 Task: Look for space in Nikolayevsk, Russia from 5th June, 2023 to 8th June, 2023 for 2 adults in price range Rs.8000 to Rs.16000. Place can be private room with 1  bedroom having 1 bed and 1 bathroom. Property type can be house, flat, guest house, hotel. Booking option can be shelf check-in. Required host language is English.
Action: Mouse pressed left at (403, 74)
Screenshot: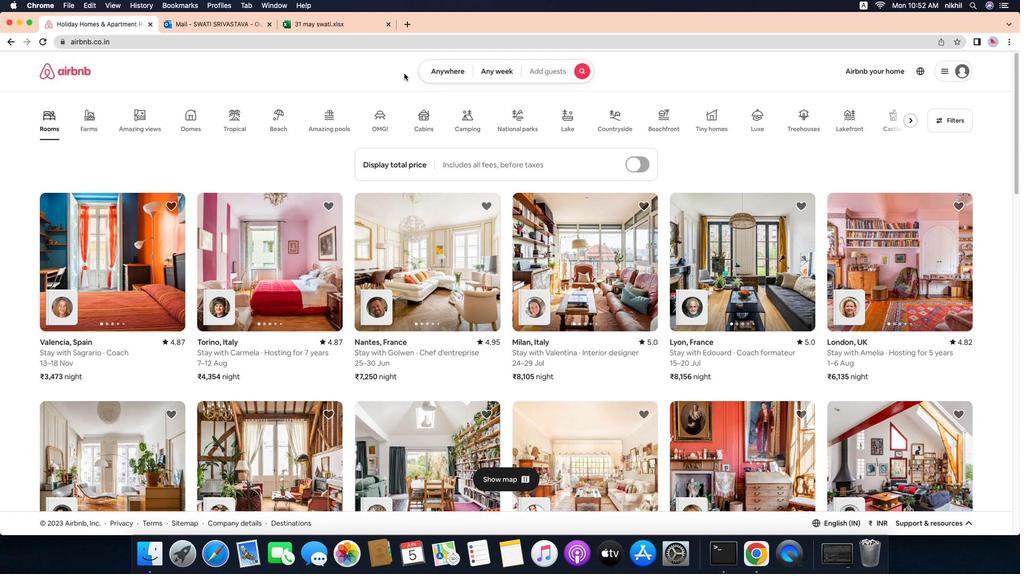 
Action: Mouse moved to (439, 73)
Screenshot: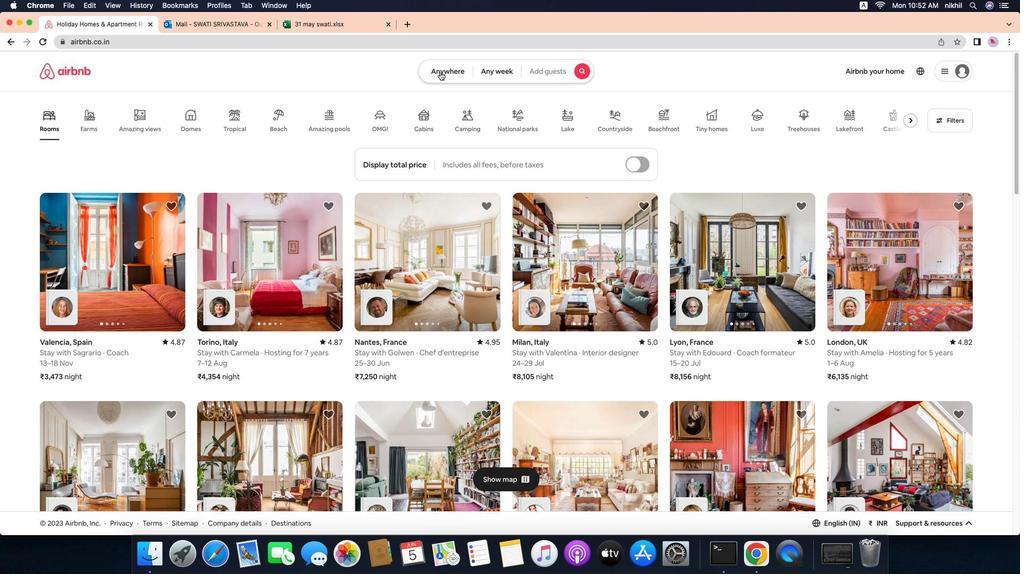 
Action: Mouse pressed left at (439, 73)
Screenshot: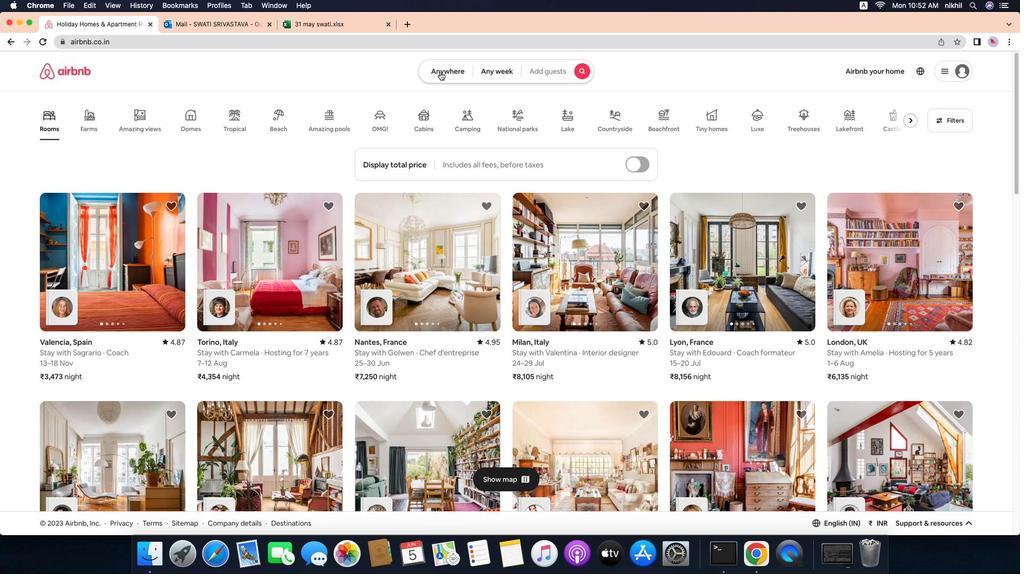 
Action: Mouse moved to (385, 118)
Screenshot: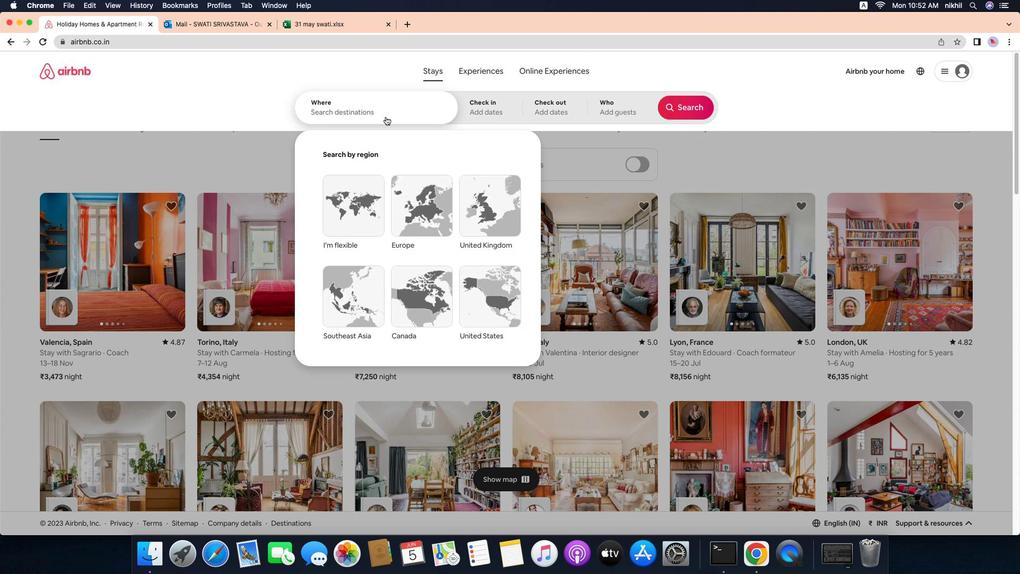 
Action: Mouse pressed left at (385, 118)
Screenshot: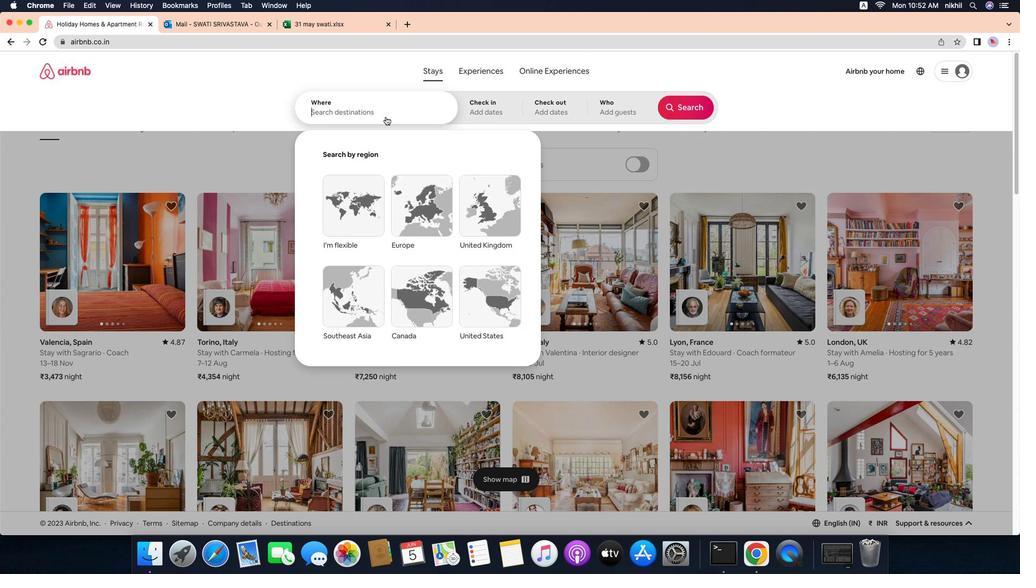
Action: Mouse moved to (387, 115)
Screenshot: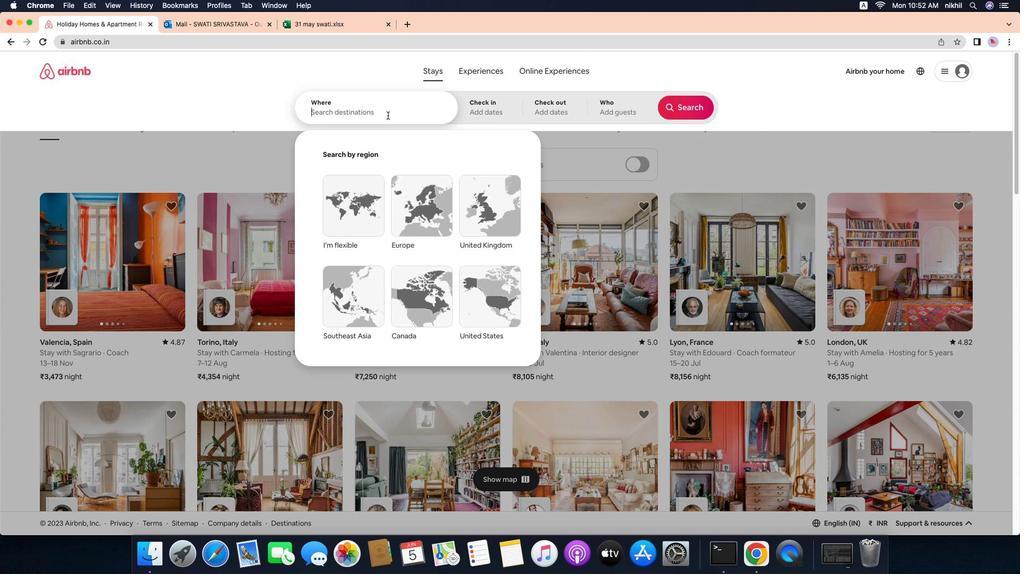 
Action: Key pressed Key.caps_lock'N'Key.caps_lock'i''k''o''l''a''y''e''v''s''k'','Key.spaceKey.caps_lock'R'Key.caps_lock'u''s''s''i''a'Key.enter
Screenshot: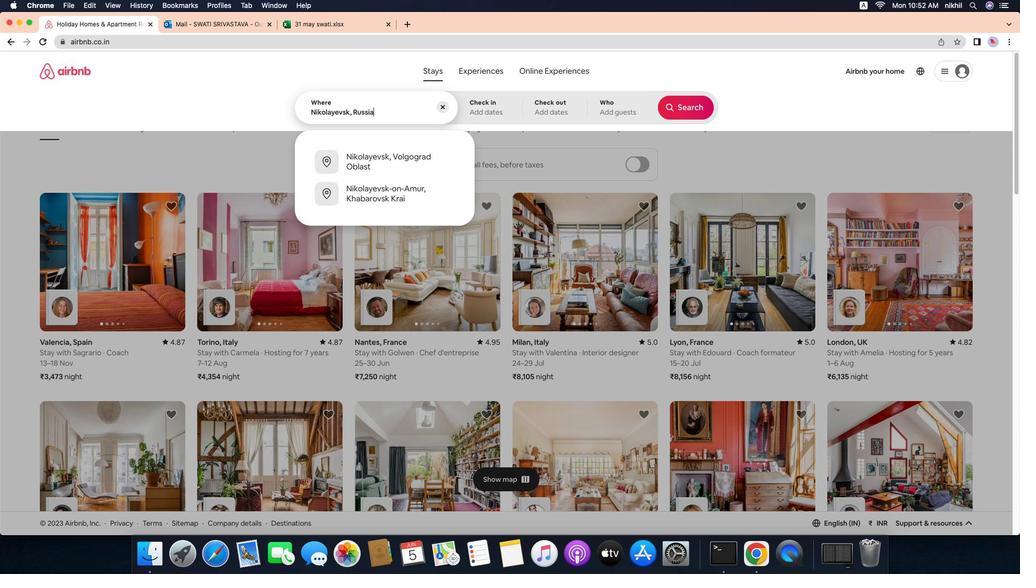 
Action: Mouse moved to (364, 252)
Screenshot: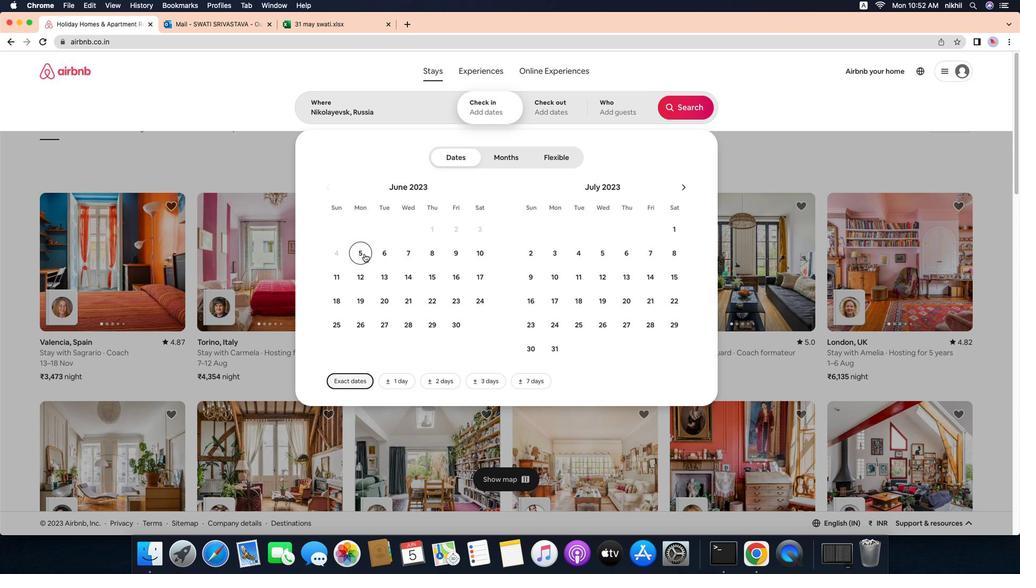 
Action: Mouse pressed left at (364, 252)
Screenshot: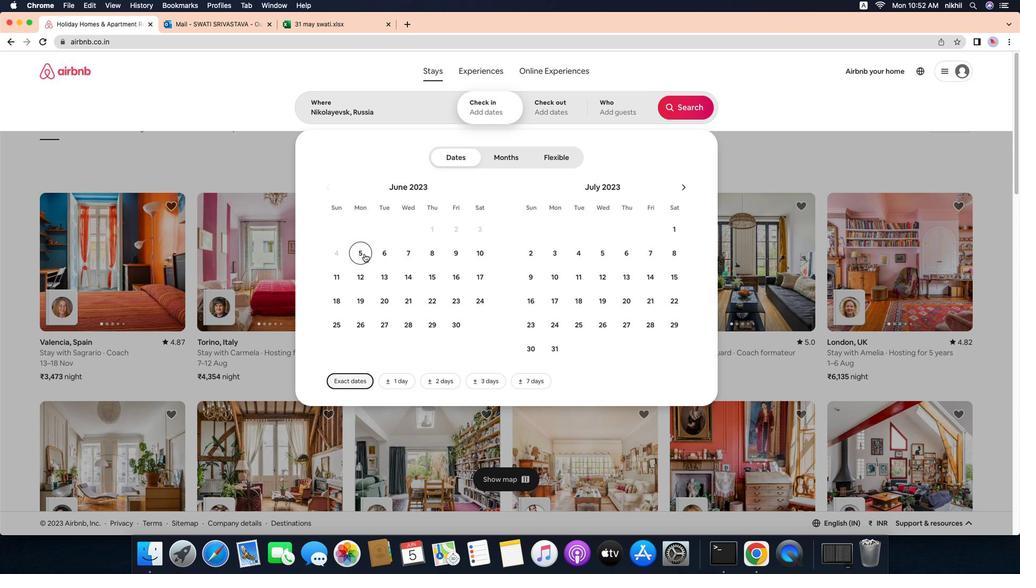 
Action: Mouse moved to (426, 249)
Screenshot: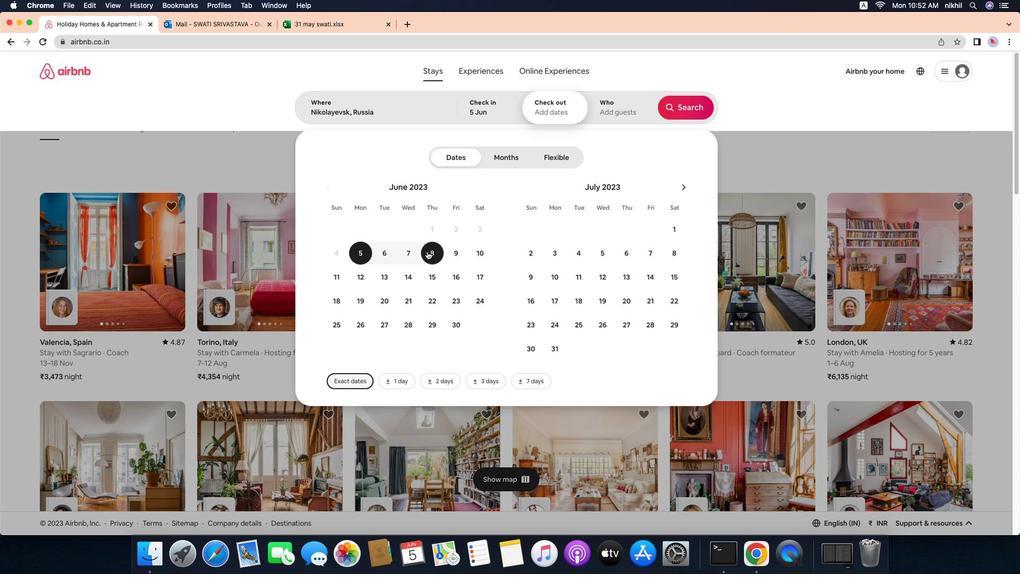
Action: Mouse pressed left at (426, 249)
Screenshot: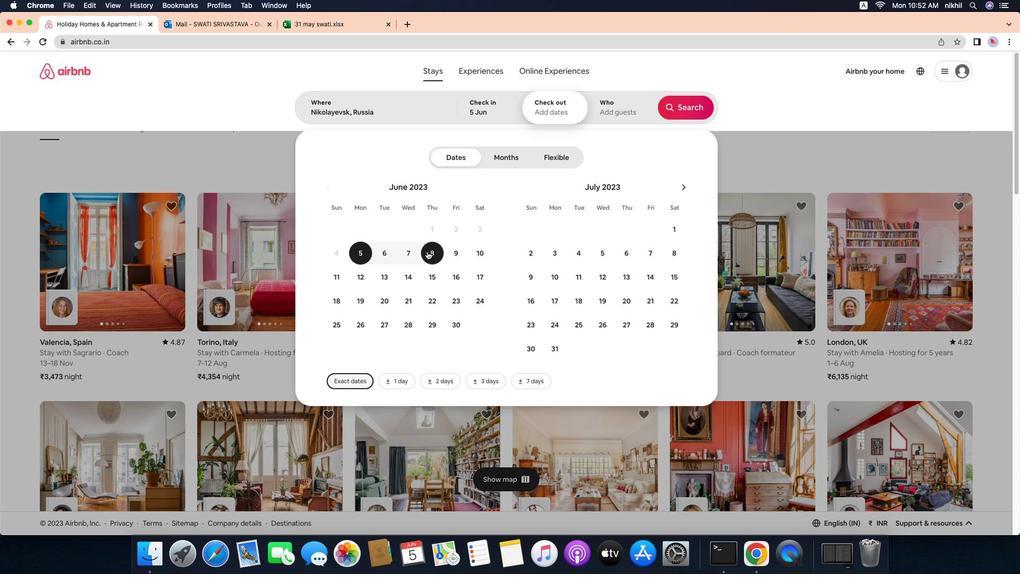 
Action: Mouse moved to (616, 106)
Screenshot: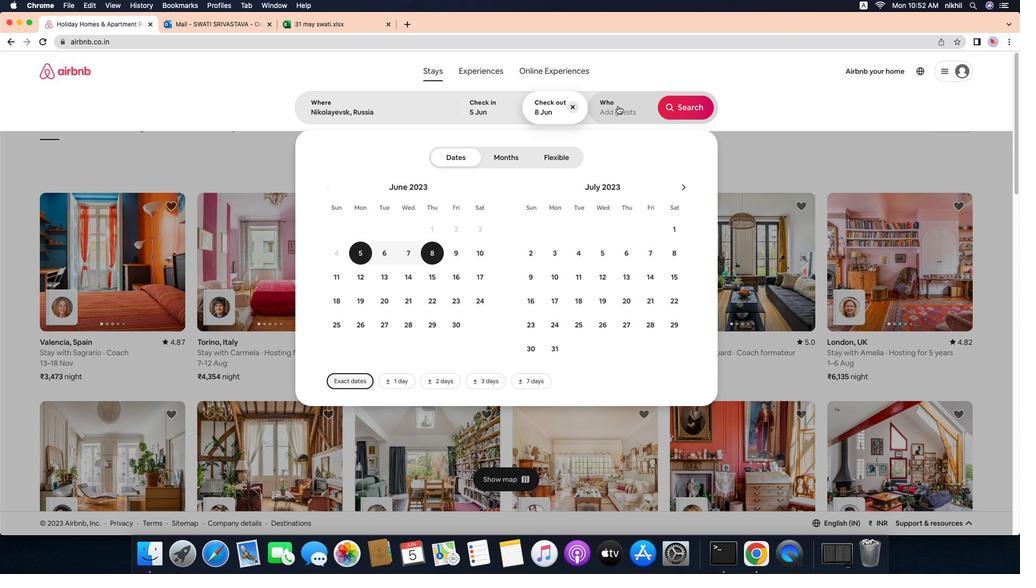 
Action: Mouse pressed left at (616, 106)
Screenshot: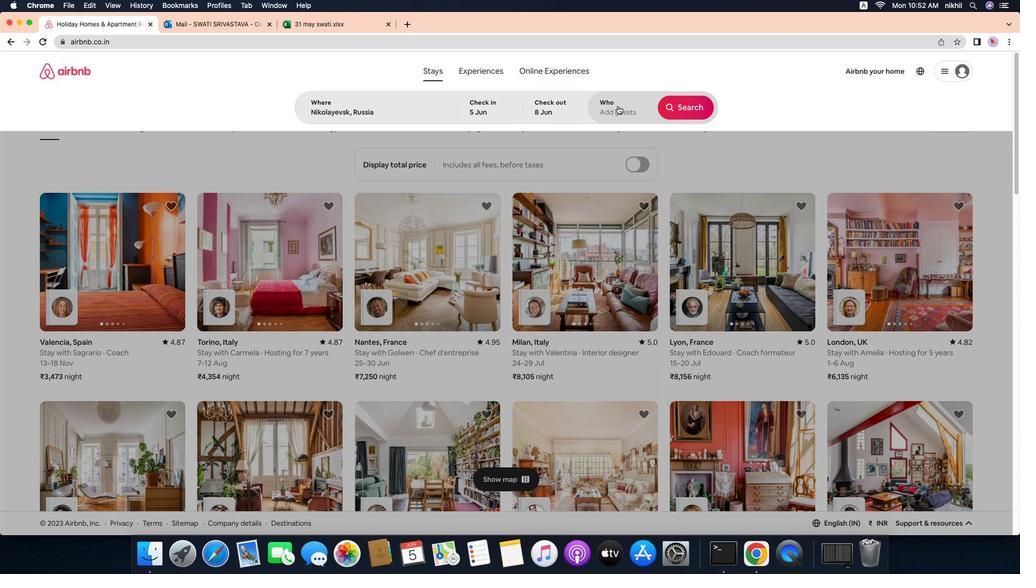 
Action: Mouse moved to (687, 164)
Screenshot: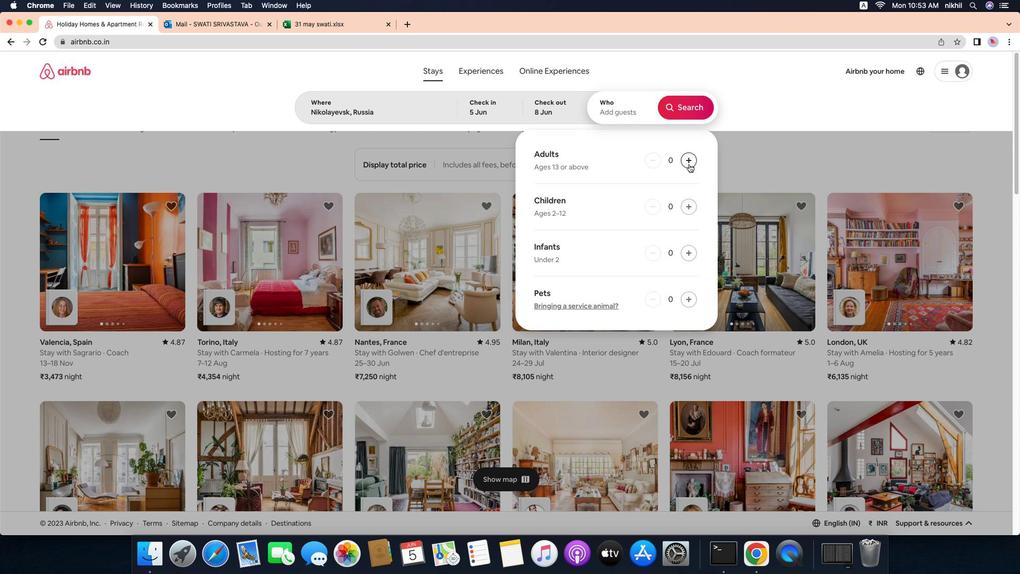 
Action: Mouse pressed left at (687, 164)
Screenshot: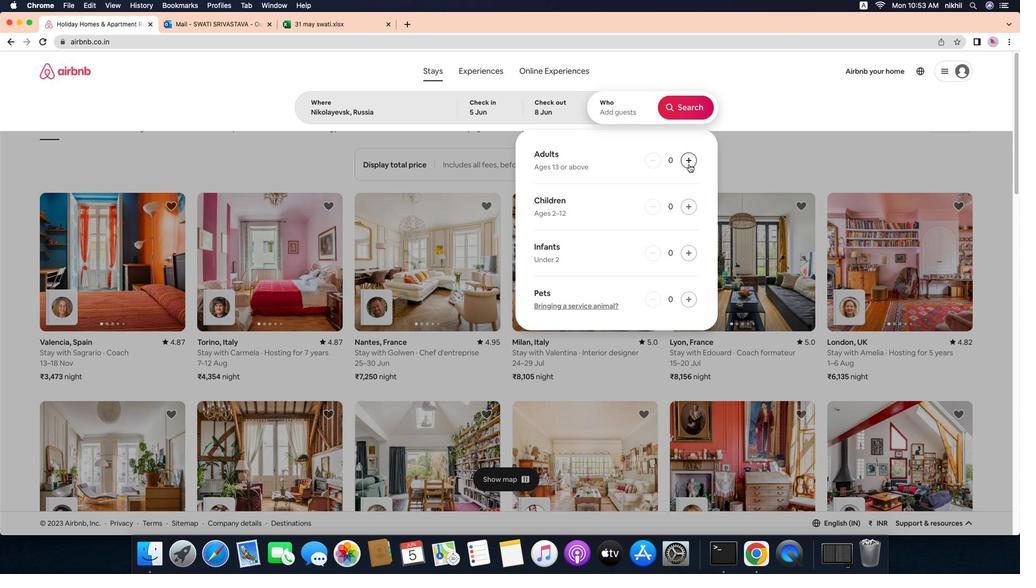 
Action: Mouse moved to (688, 163)
Screenshot: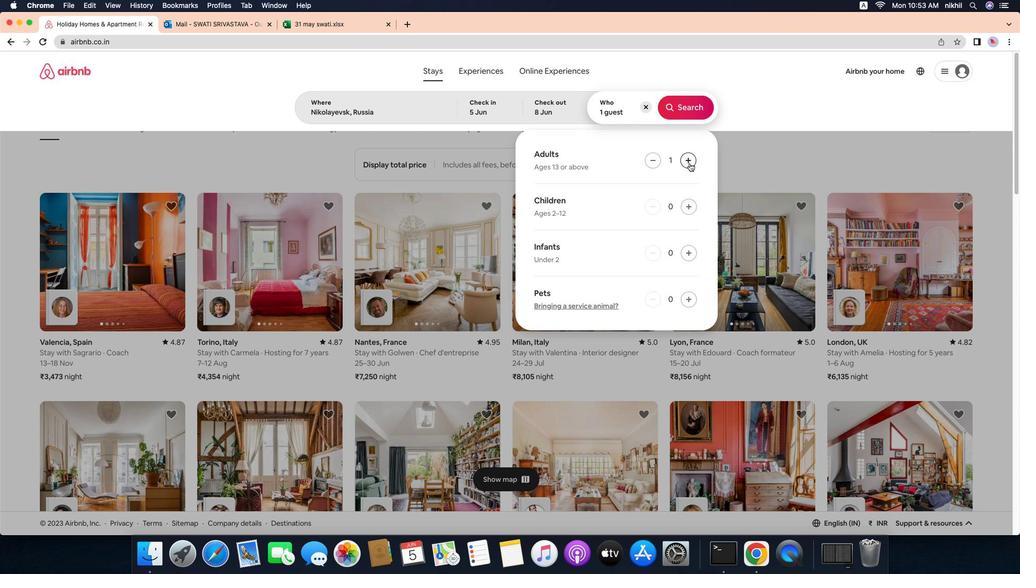 
Action: Mouse pressed left at (688, 163)
Screenshot: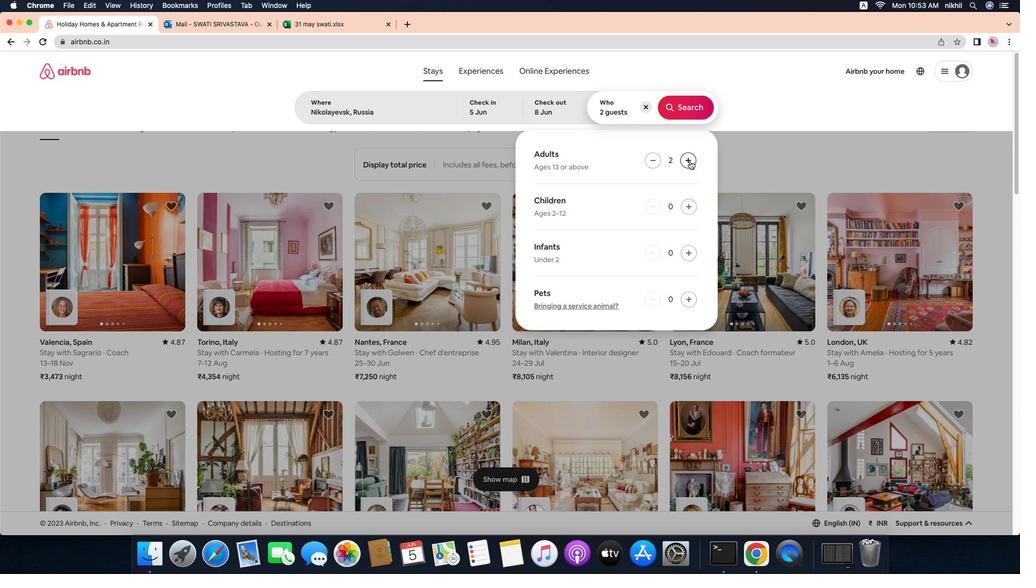 
Action: Mouse moved to (692, 110)
Screenshot: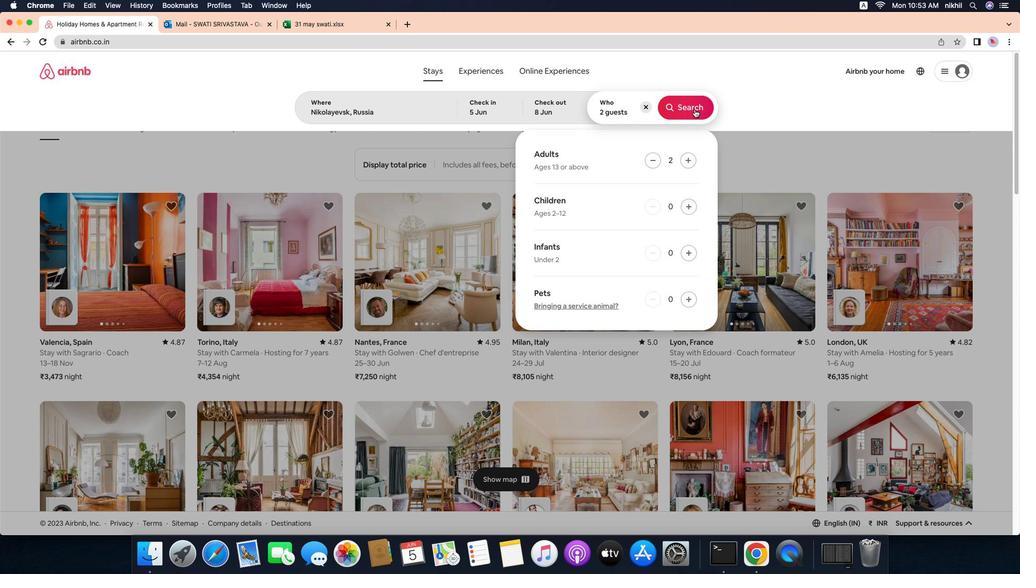 
Action: Mouse pressed left at (692, 110)
Screenshot: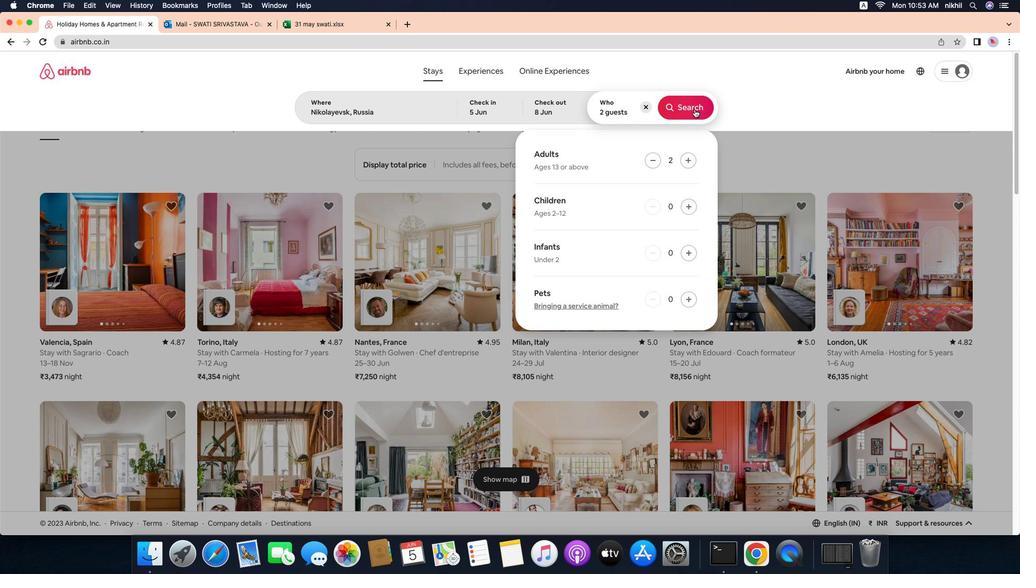 
Action: Mouse moved to (968, 114)
Screenshot: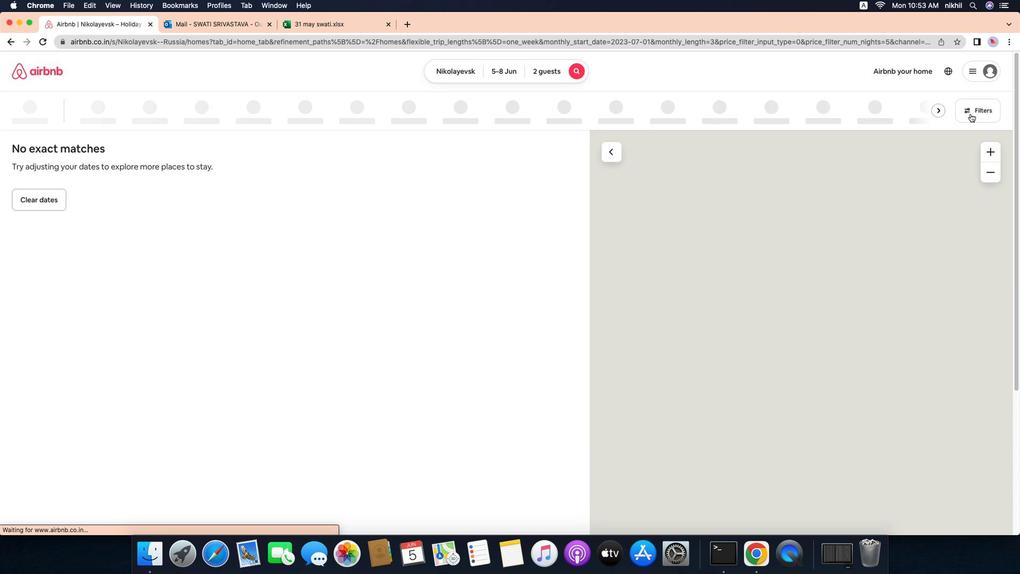 
Action: Mouse pressed left at (968, 114)
Screenshot: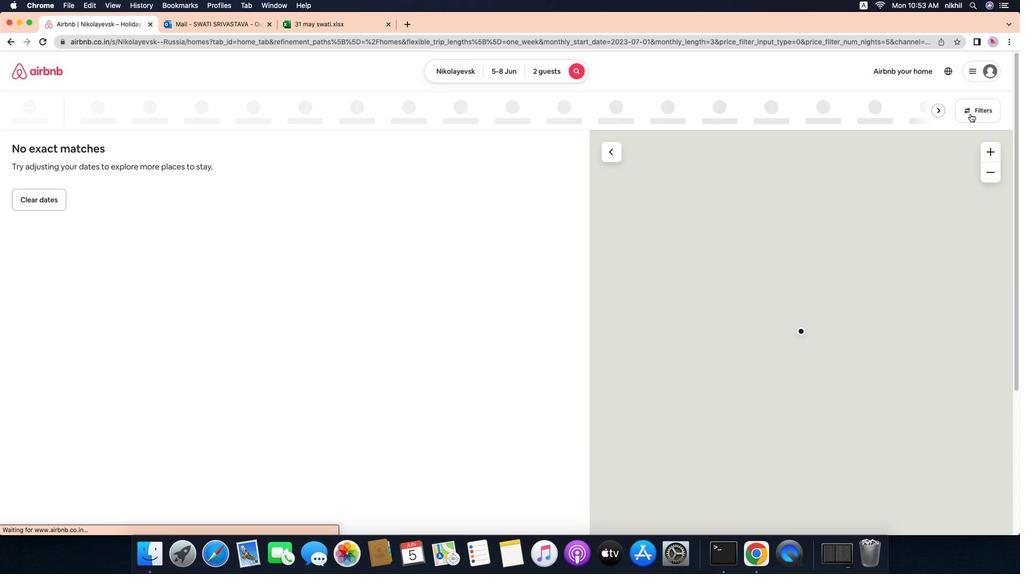 
Action: Mouse moved to (417, 353)
Screenshot: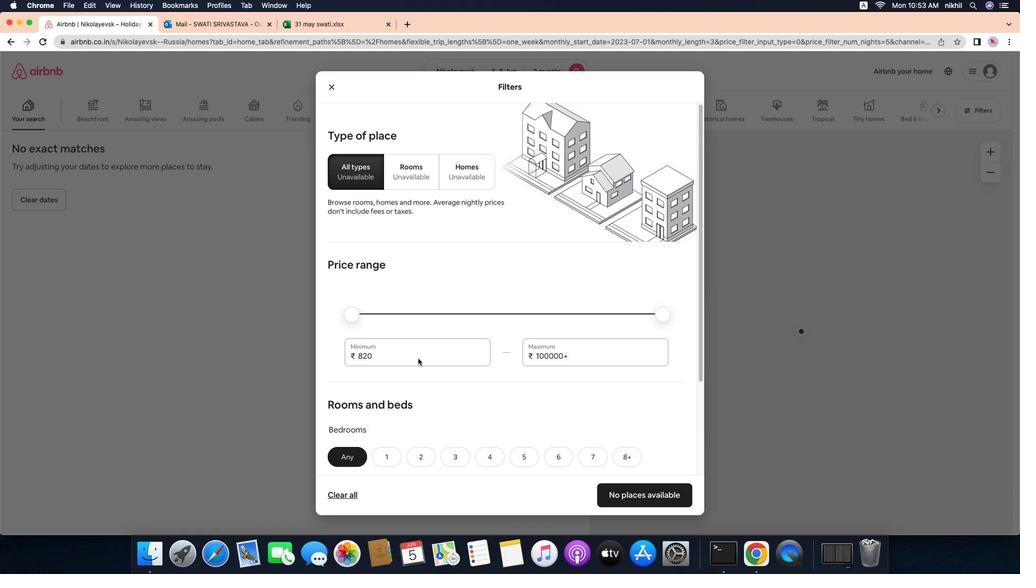 
Action: Mouse pressed left at (417, 353)
Screenshot: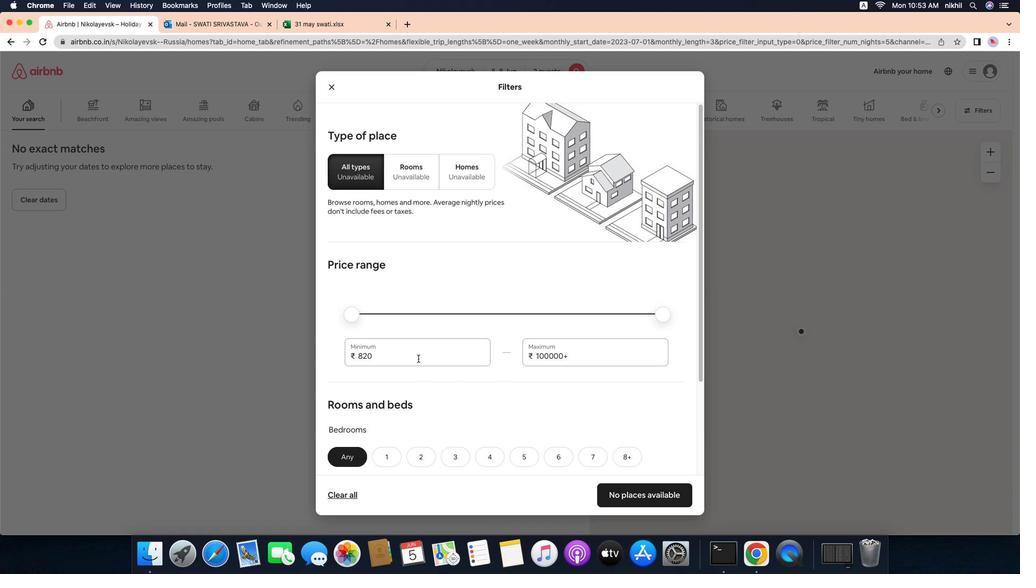 
Action: Mouse moved to (417, 349)
Screenshot: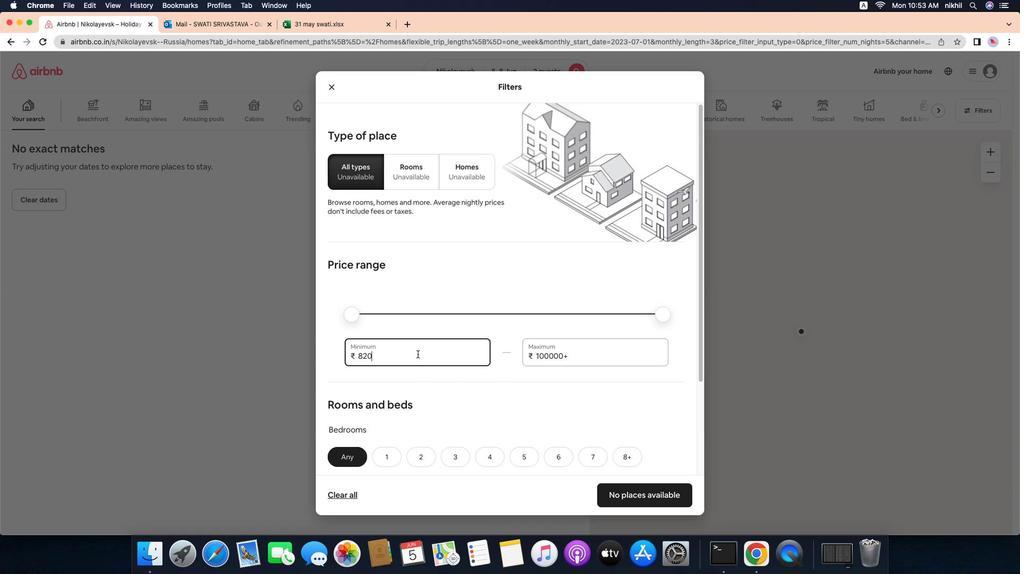 
Action: Key pressed Key.backspaceKey.backspaceKey.backspaceKey.backspaceKey.backspace'8''0''0''0'
Screenshot: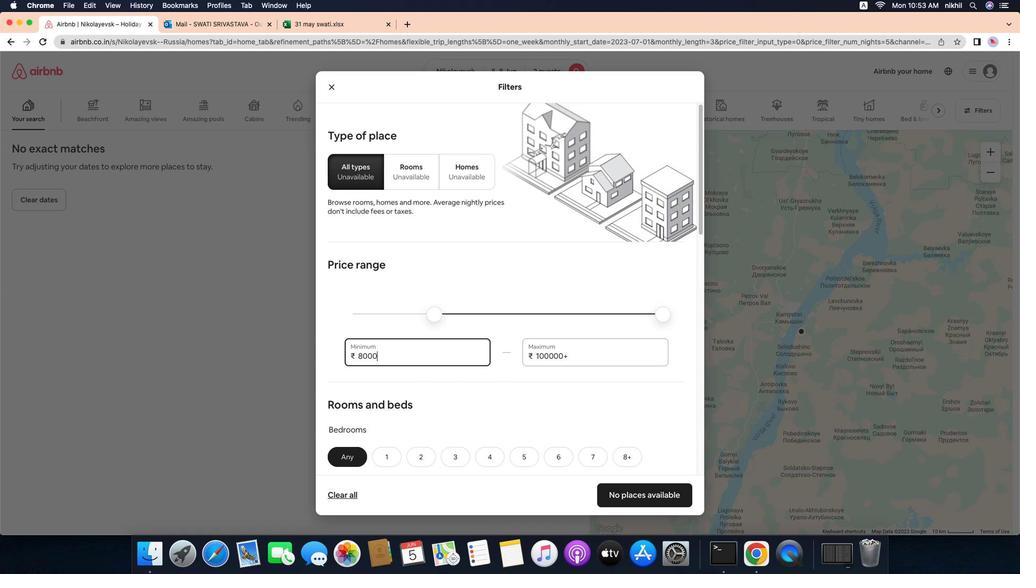 
Action: Mouse moved to (597, 344)
Screenshot: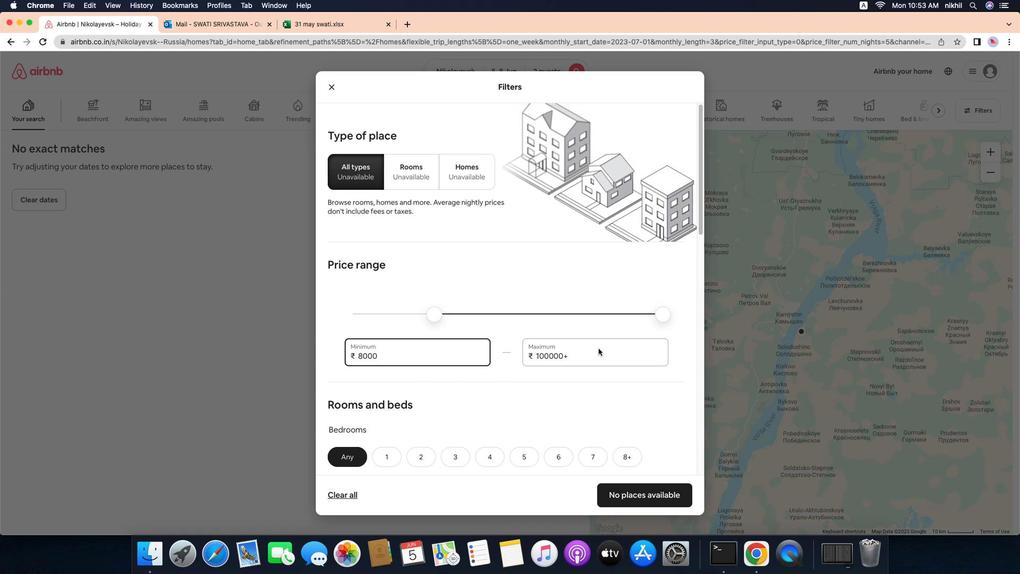 
Action: Mouse pressed left at (597, 344)
Screenshot: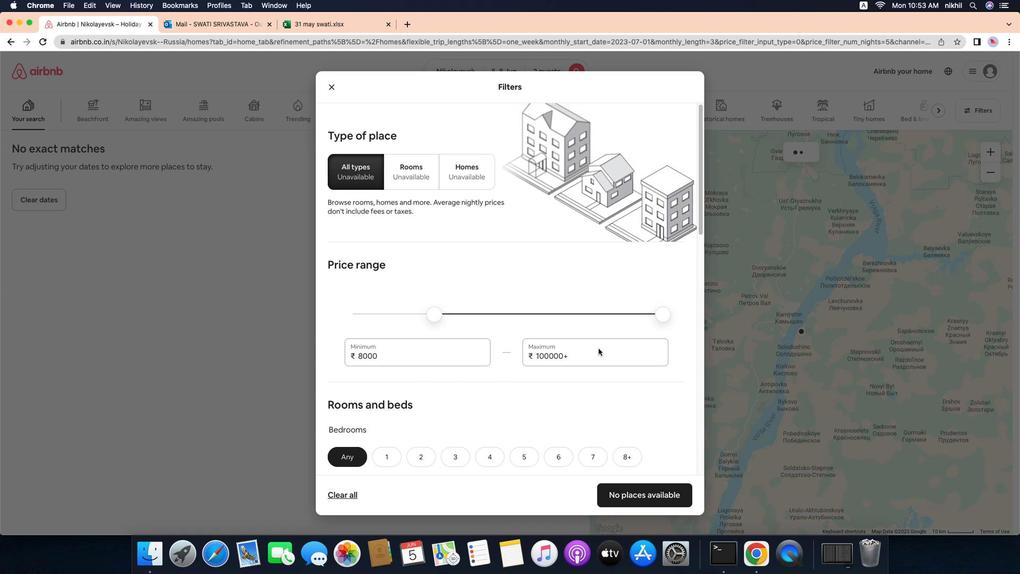
Action: Mouse moved to (592, 348)
Screenshot: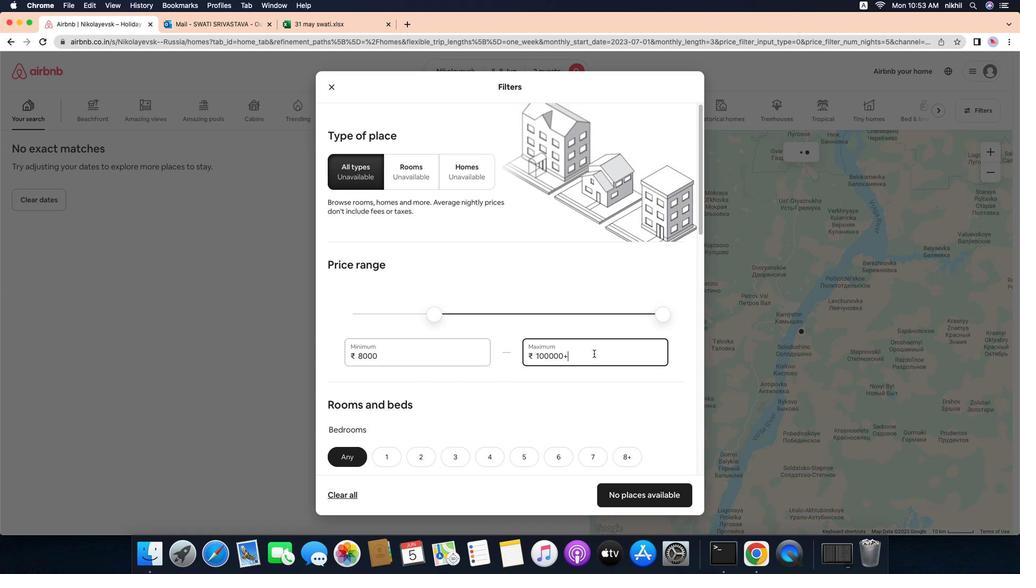 
Action: Key pressed Key.backspaceKey.backspaceKey.backspaceKey.backspaceKey.backspaceKey.backspaceKey.backspace'1''6''0''0''0'
Screenshot: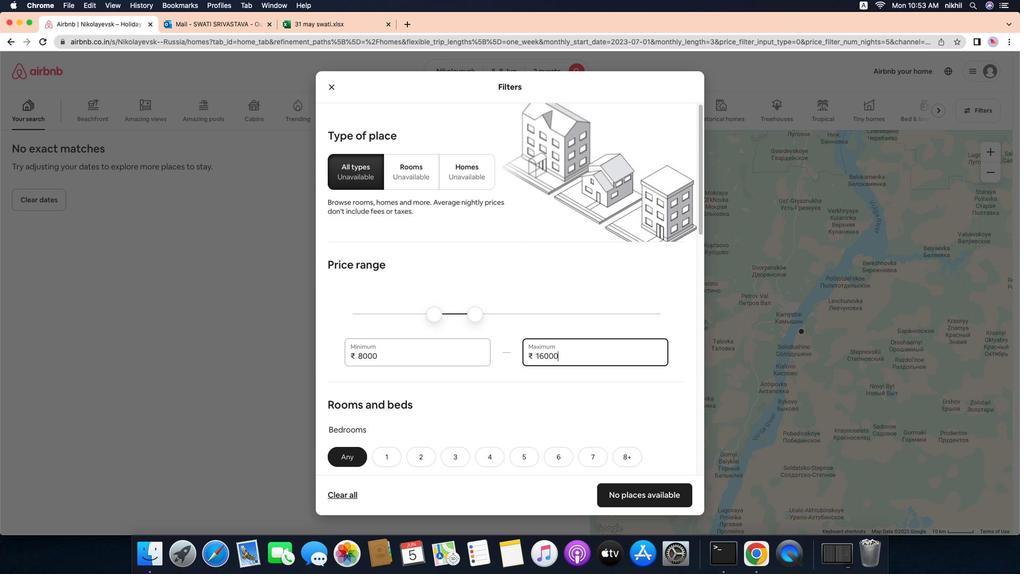 
Action: Mouse moved to (525, 354)
Screenshot: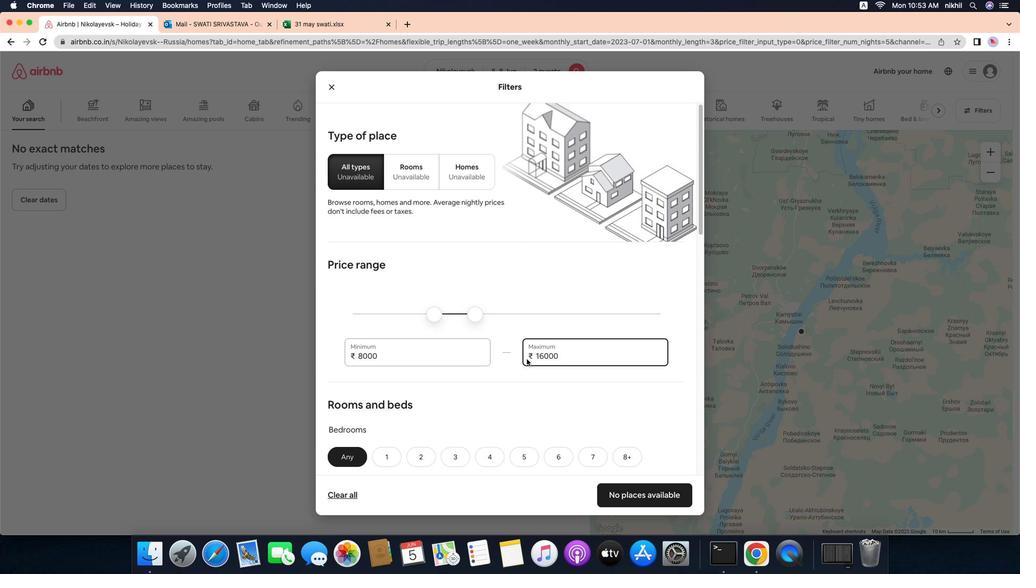 
Action: Mouse scrolled (525, 354) with delta (0, 2)
Screenshot: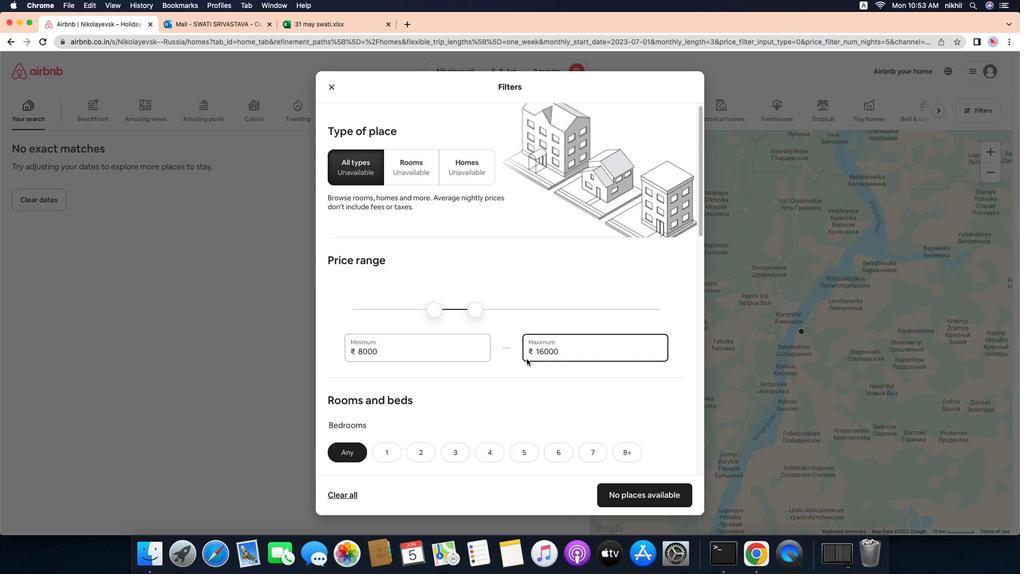 
Action: Mouse scrolled (525, 354) with delta (0, 2)
Screenshot: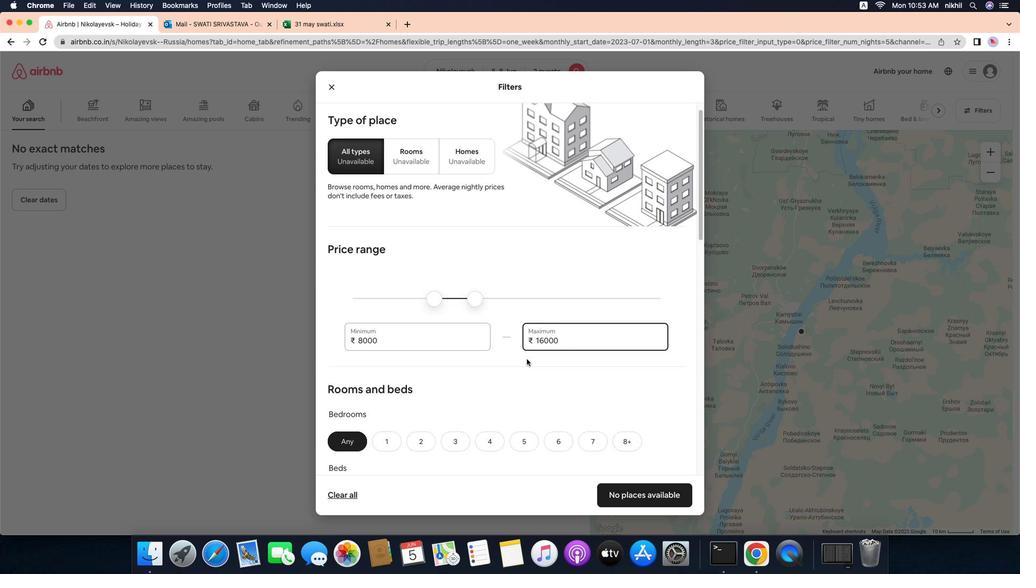 
Action: Mouse scrolled (525, 354) with delta (0, 2)
Screenshot: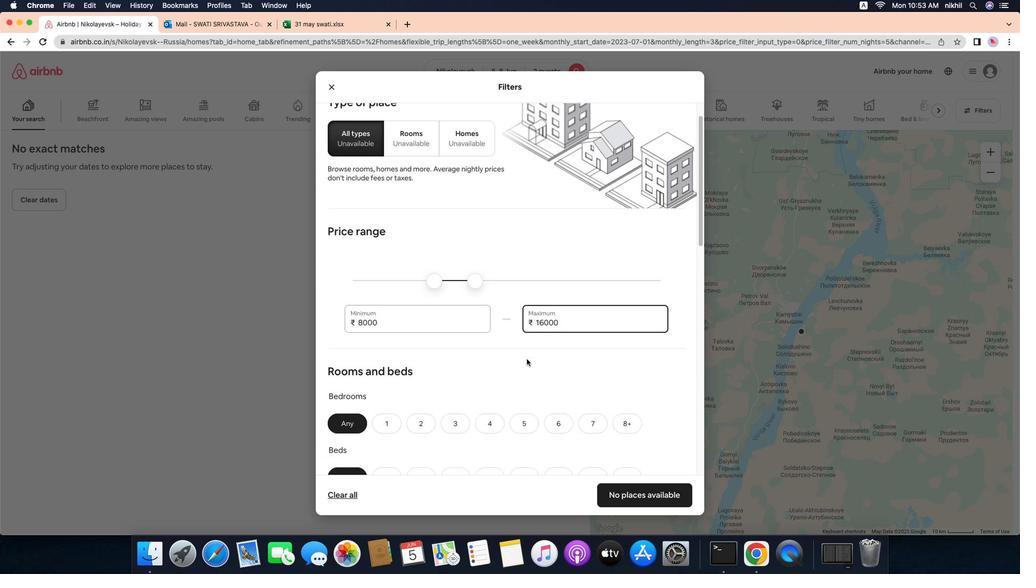 
Action: Mouse scrolled (525, 354) with delta (0, 1)
Screenshot: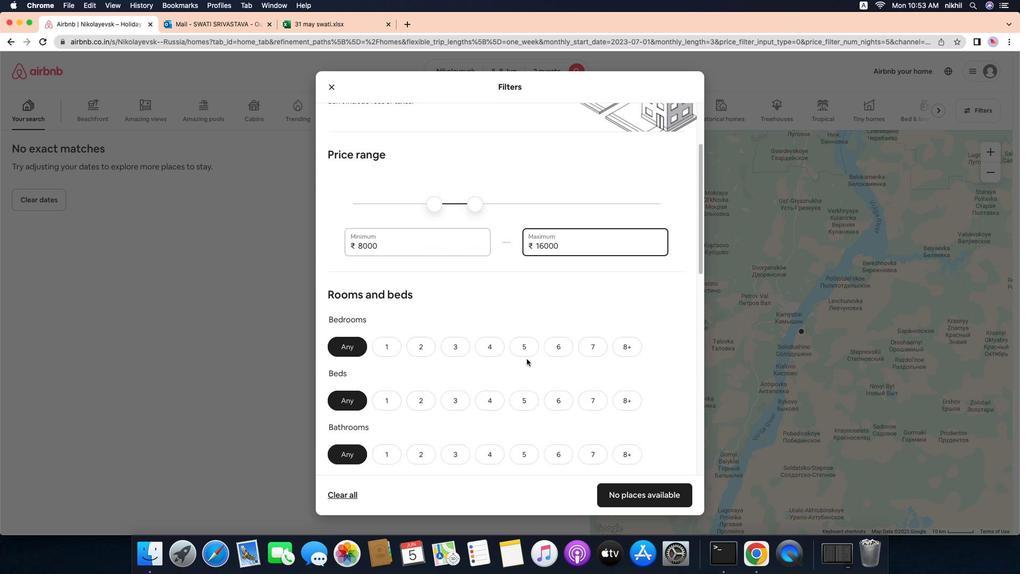 
Action: Mouse moved to (378, 312)
Screenshot: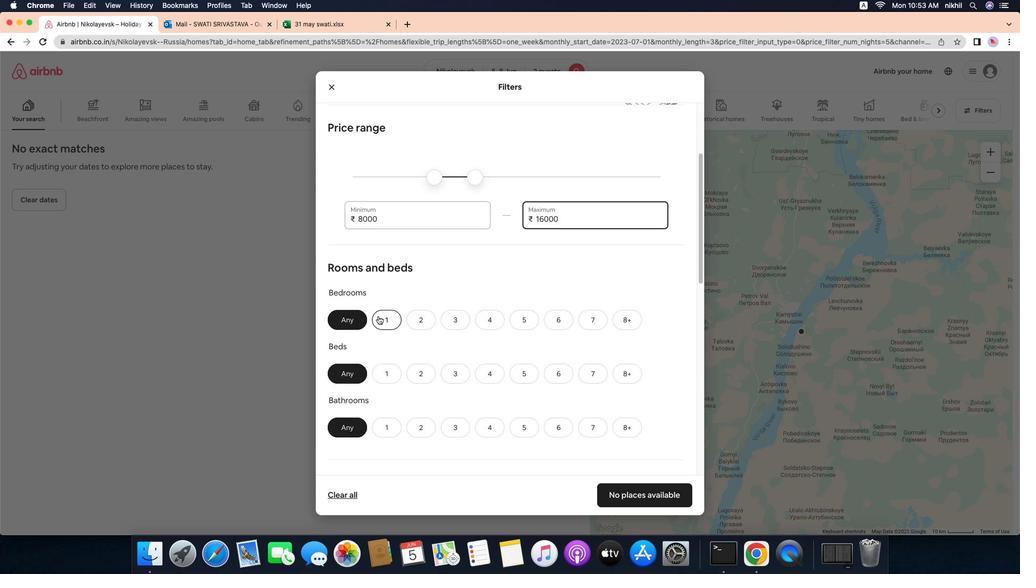 
Action: Mouse pressed left at (378, 312)
Screenshot: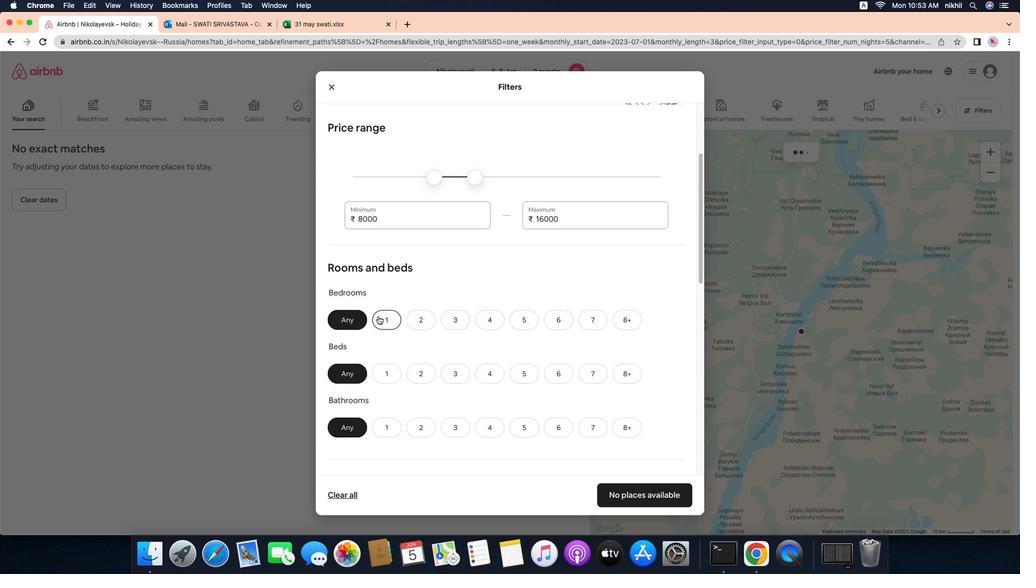 
Action: Mouse moved to (386, 378)
Screenshot: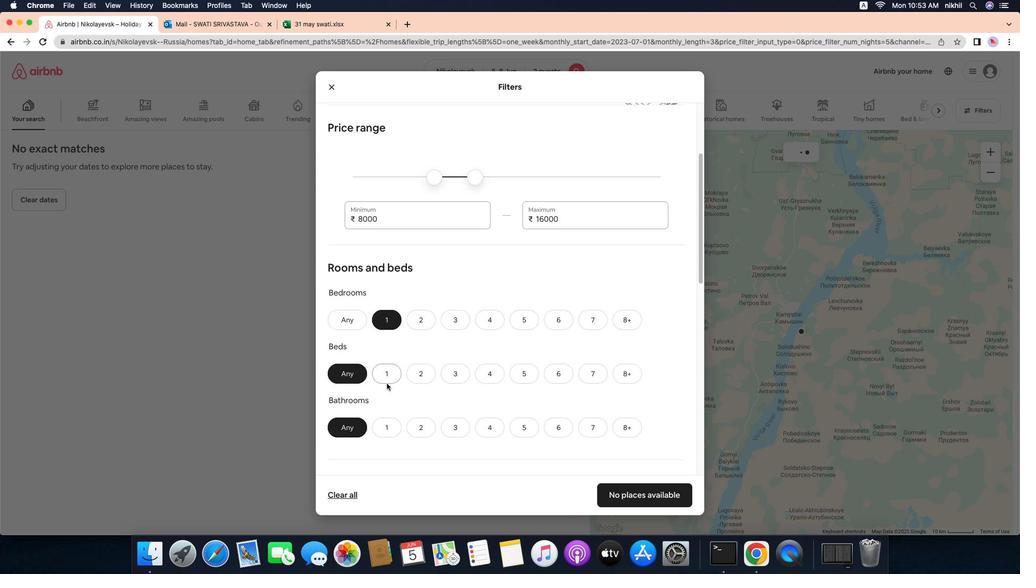 
Action: Mouse pressed left at (386, 378)
Screenshot: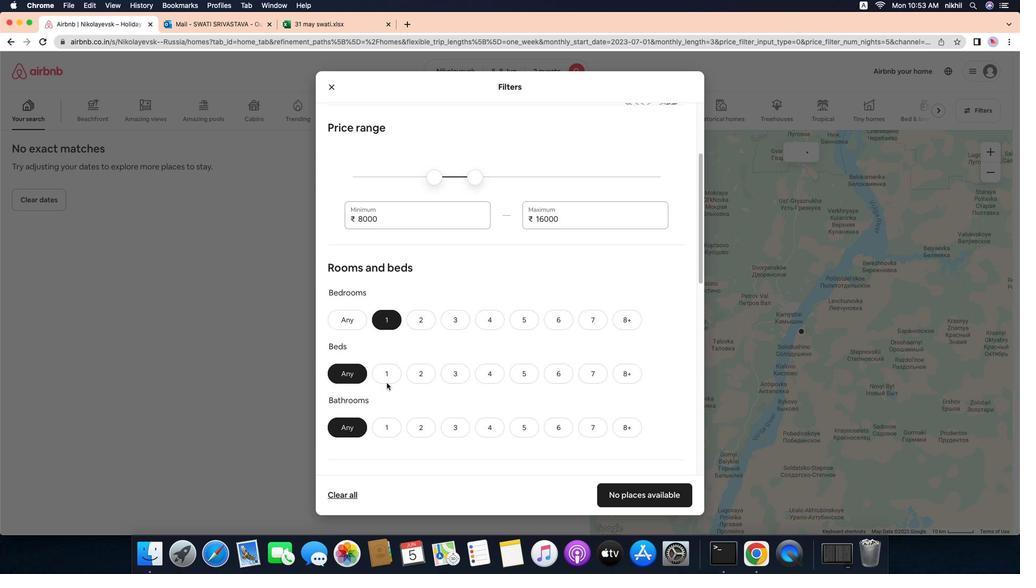 
Action: Mouse moved to (387, 374)
Screenshot: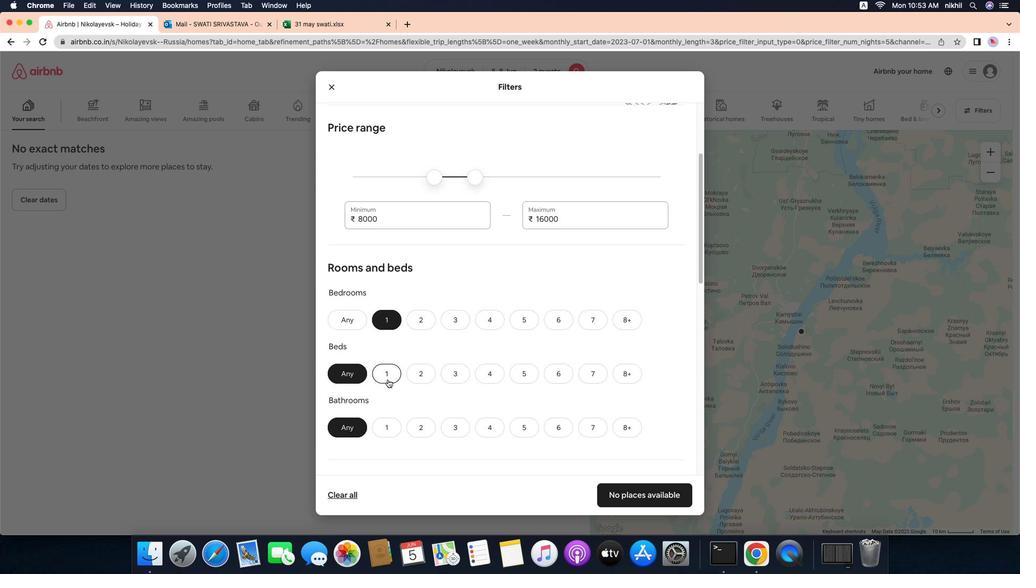 
Action: Mouse pressed left at (387, 374)
Screenshot: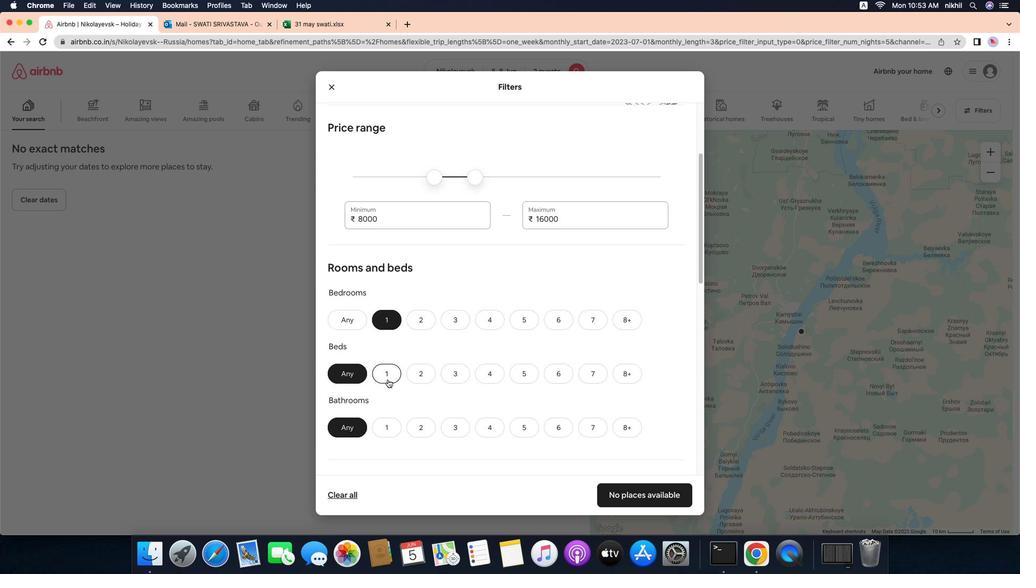 
Action: Mouse moved to (392, 421)
Screenshot: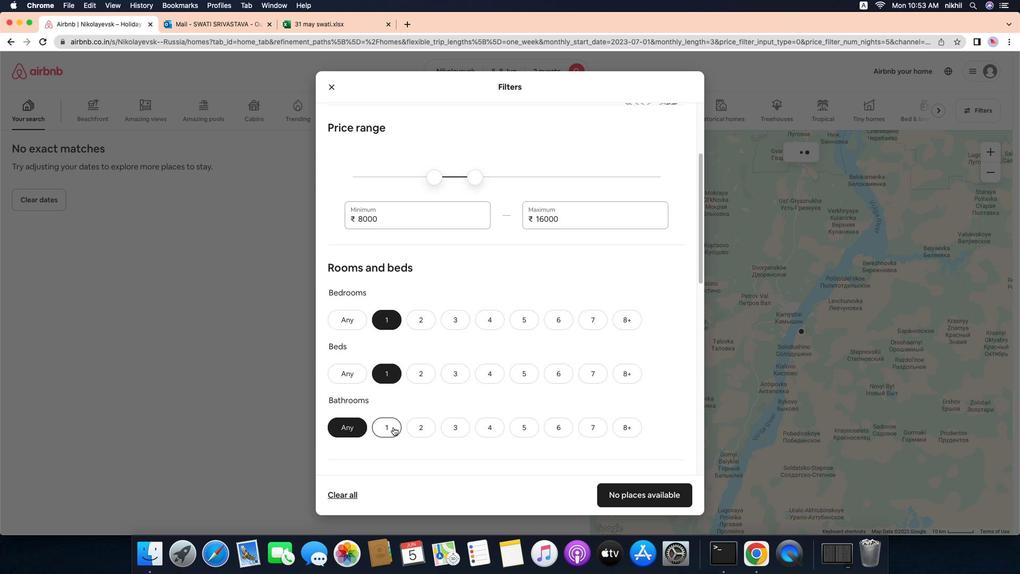 
Action: Mouse pressed left at (392, 421)
Screenshot: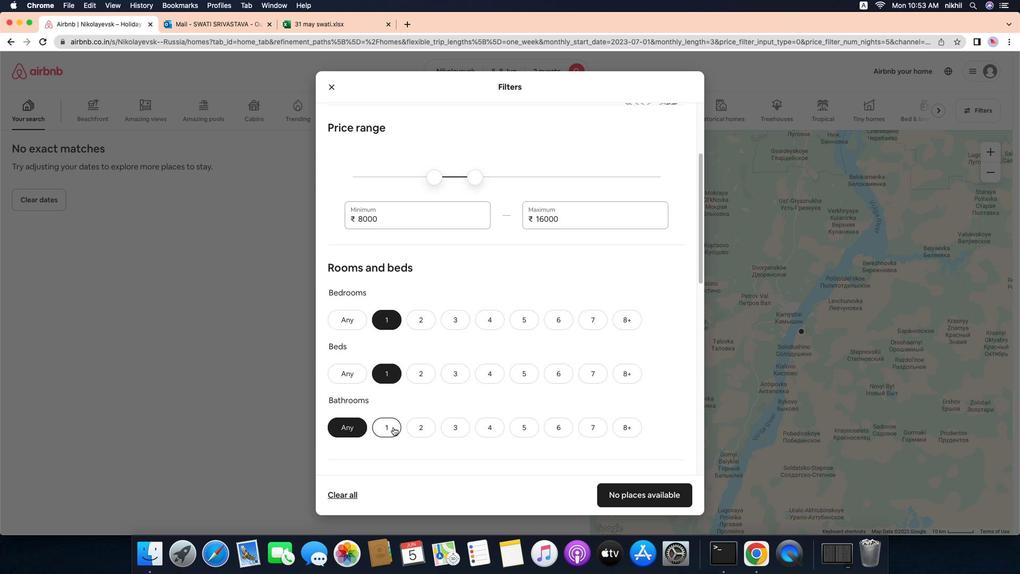 
Action: Mouse moved to (479, 389)
Screenshot: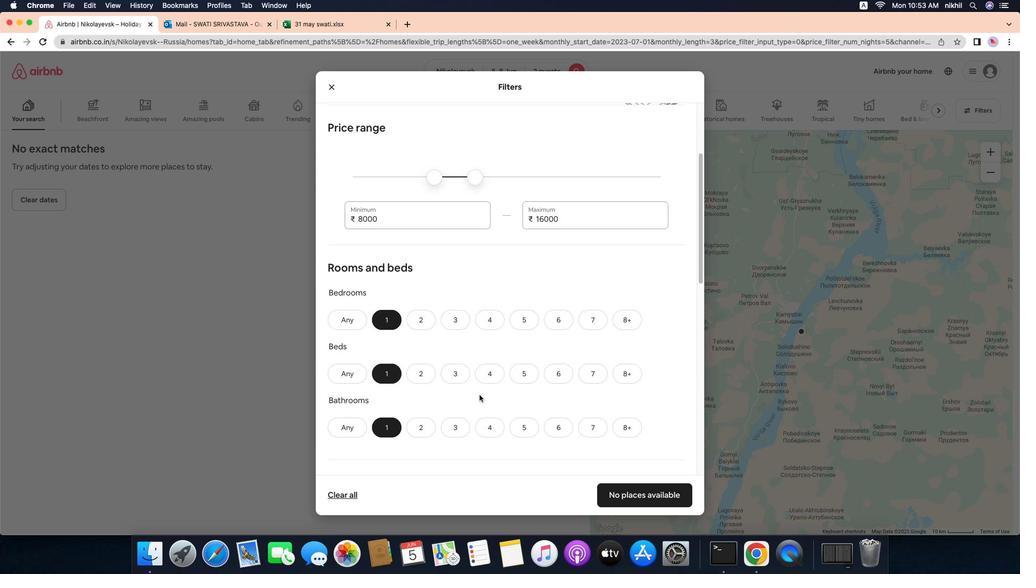 
Action: Mouse scrolled (479, 389) with delta (0, 2)
Screenshot: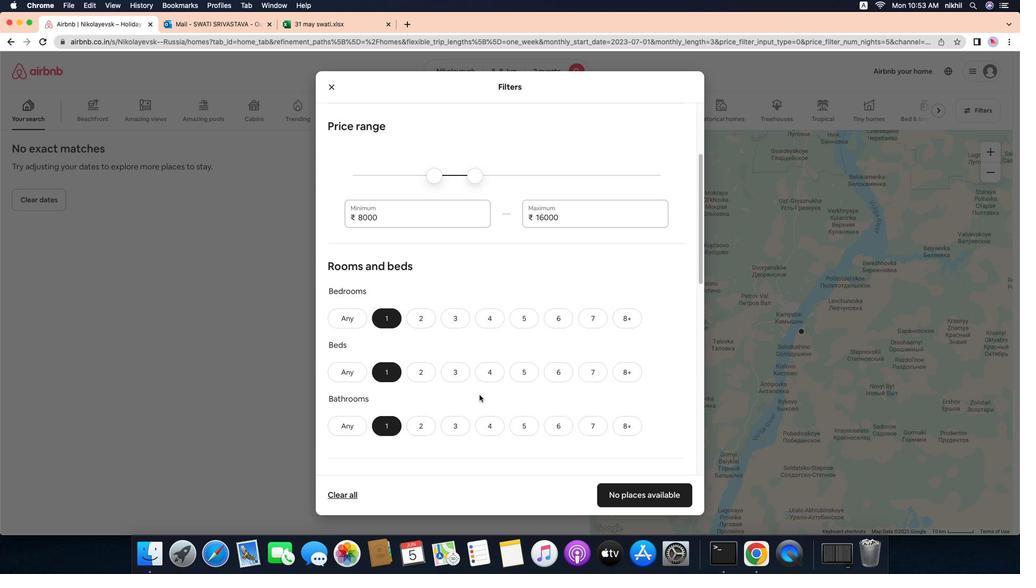
Action: Mouse scrolled (479, 389) with delta (0, 2)
Screenshot: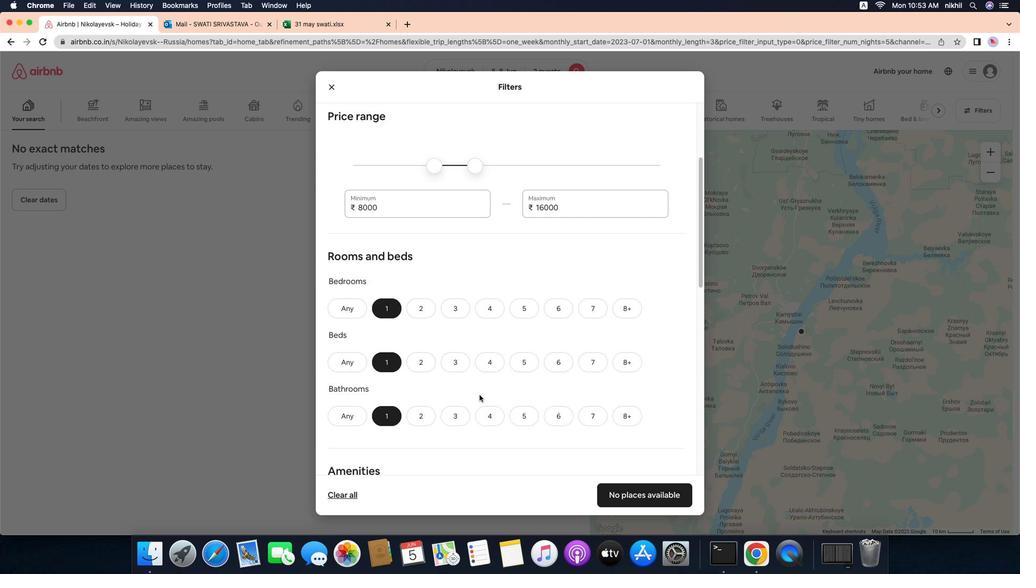 
Action: Mouse scrolled (479, 389) with delta (0, 2)
Screenshot: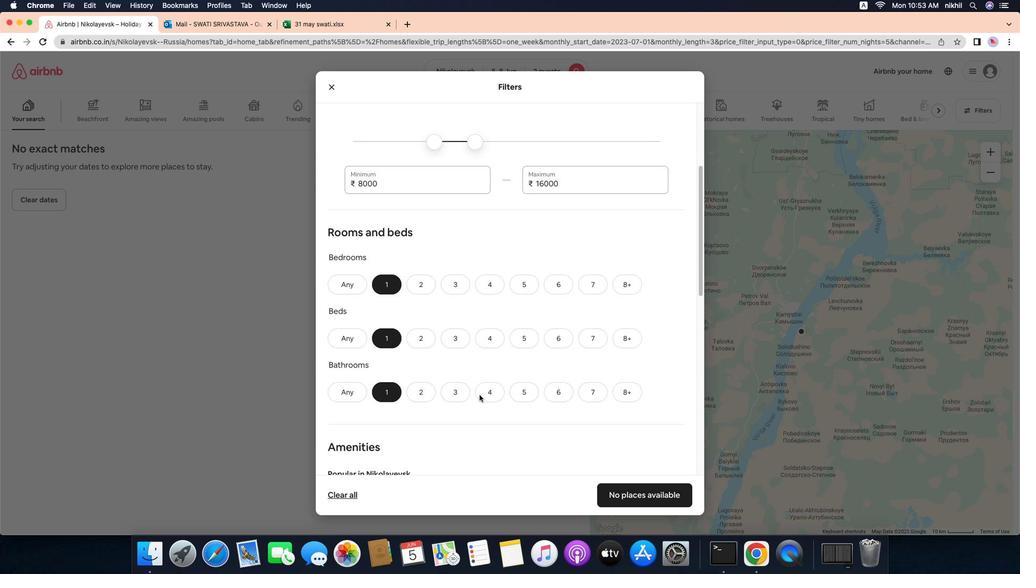 
Action: Mouse scrolled (479, 389) with delta (0, 2)
Screenshot: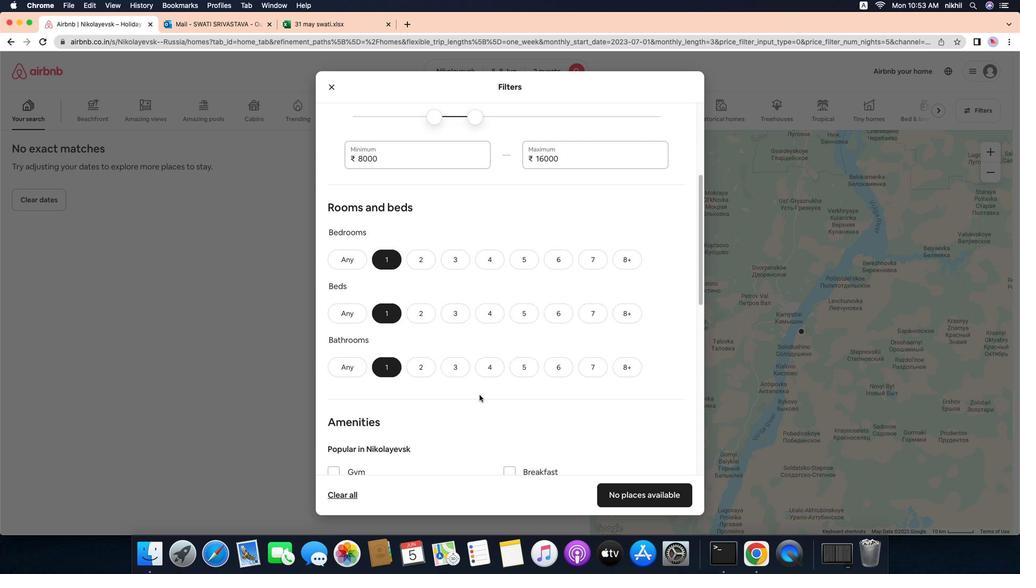 
Action: Mouse scrolled (479, 389) with delta (0, 2)
Screenshot: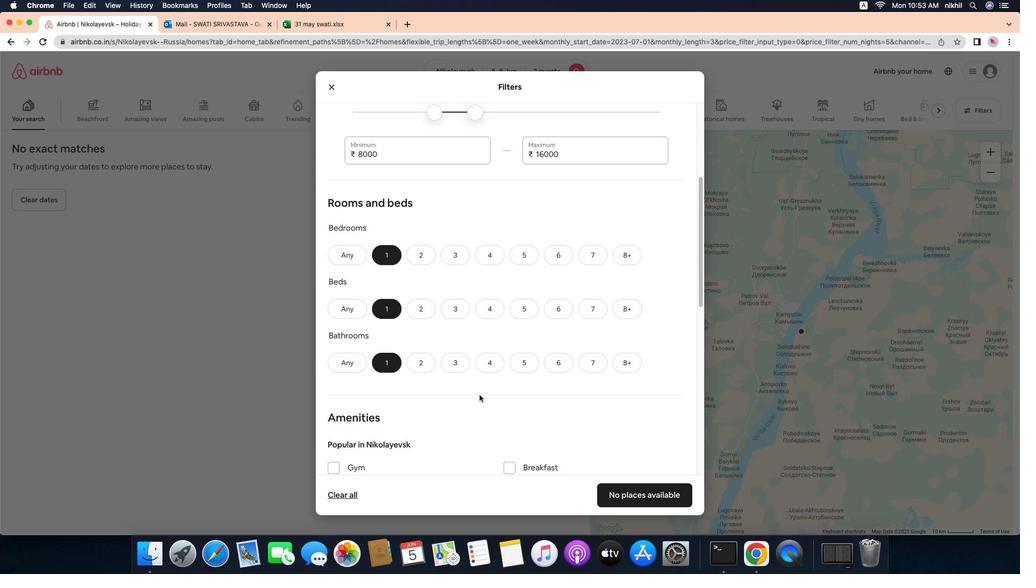 
Action: Mouse scrolled (479, 389) with delta (0, 2)
Screenshot: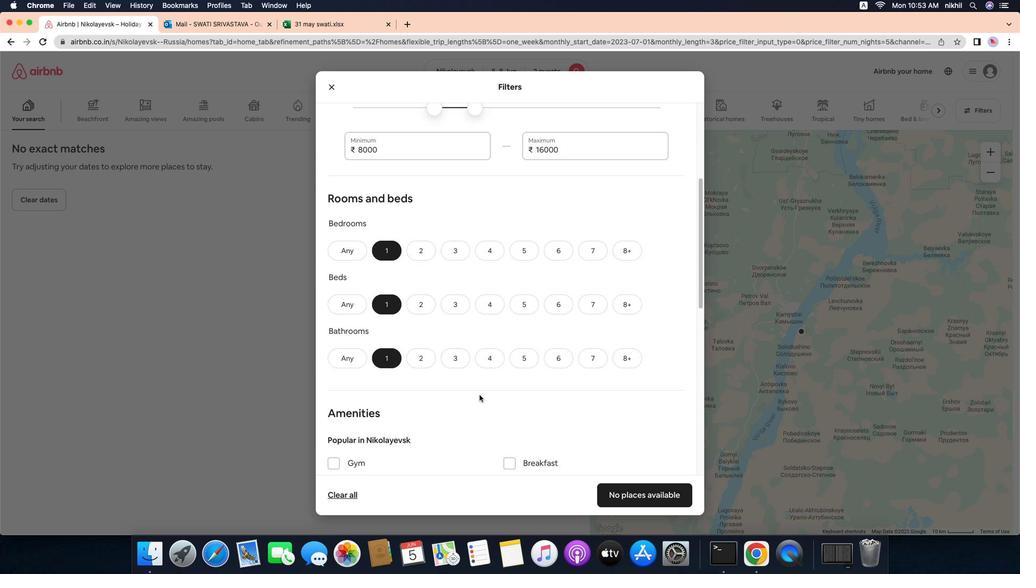 
Action: Mouse scrolled (479, 389) with delta (0, 2)
Screenshot: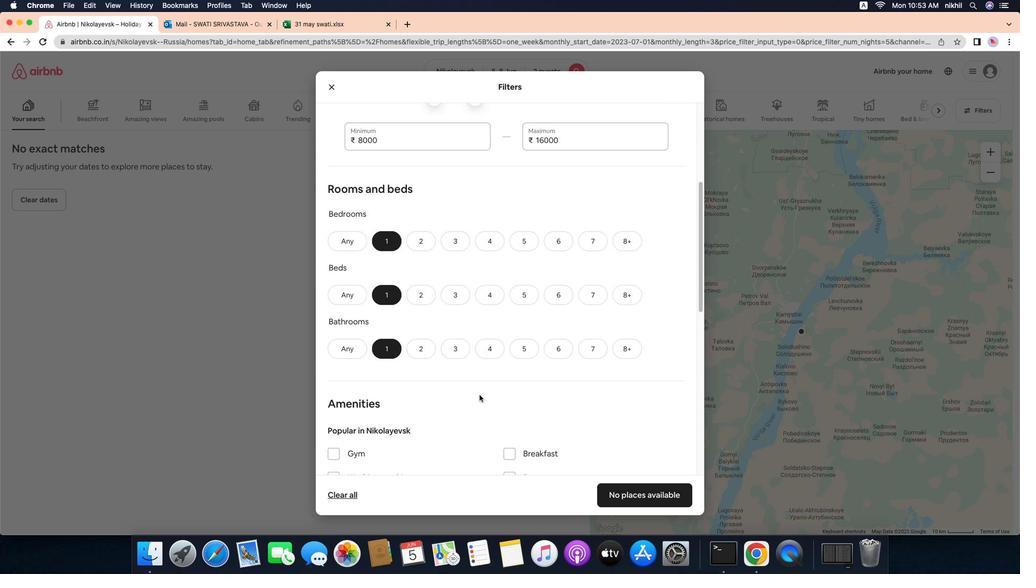 
Action: Mouse scrolled (479, 389) with delta (0, 2)
Screenshot: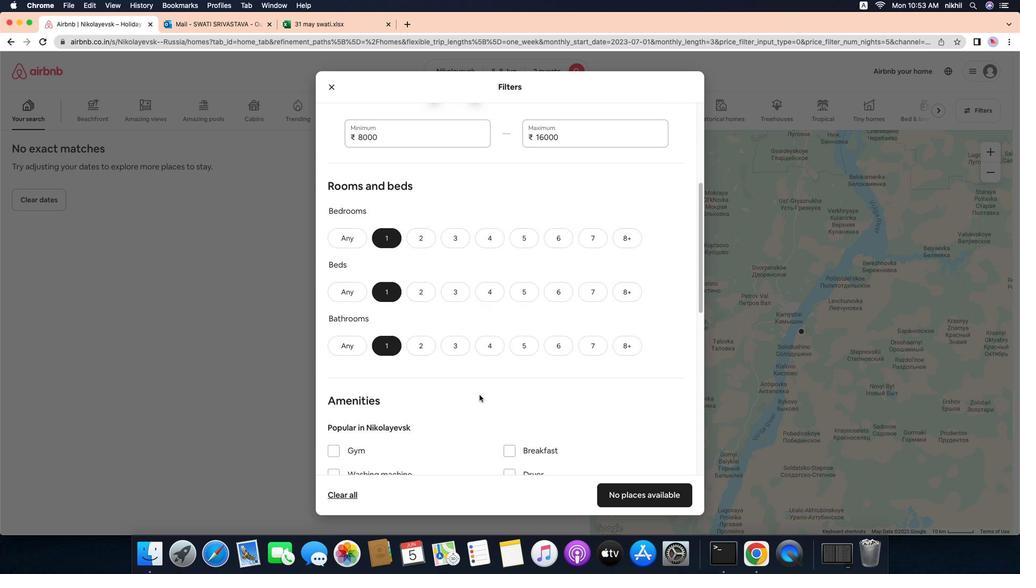 
Action: Mouse scrolled (479, 389) with delta (0, 2)
Screenshot: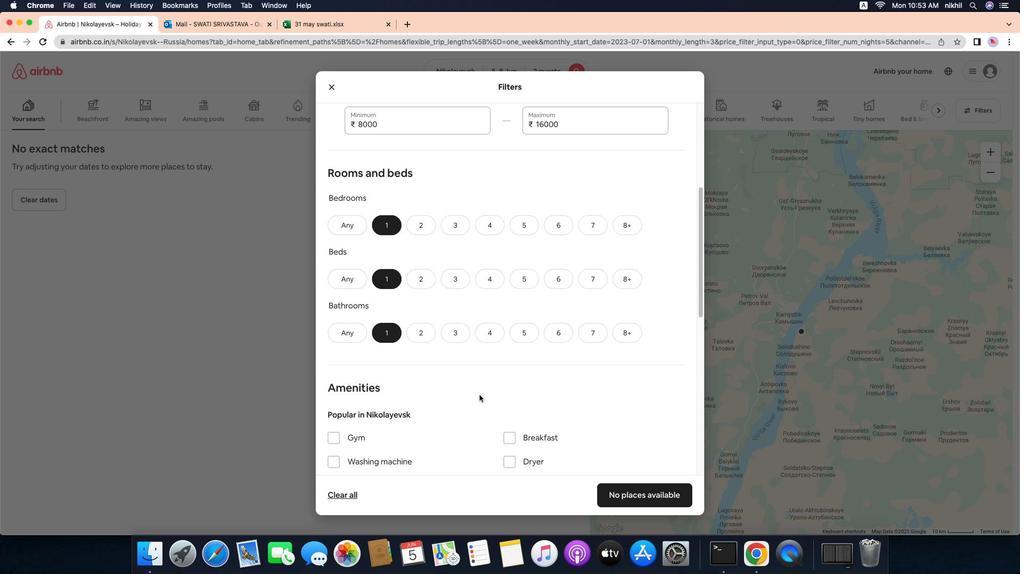 
Action: Mouse scrolled (479, 389) with delta (0, 2)
Screenshot: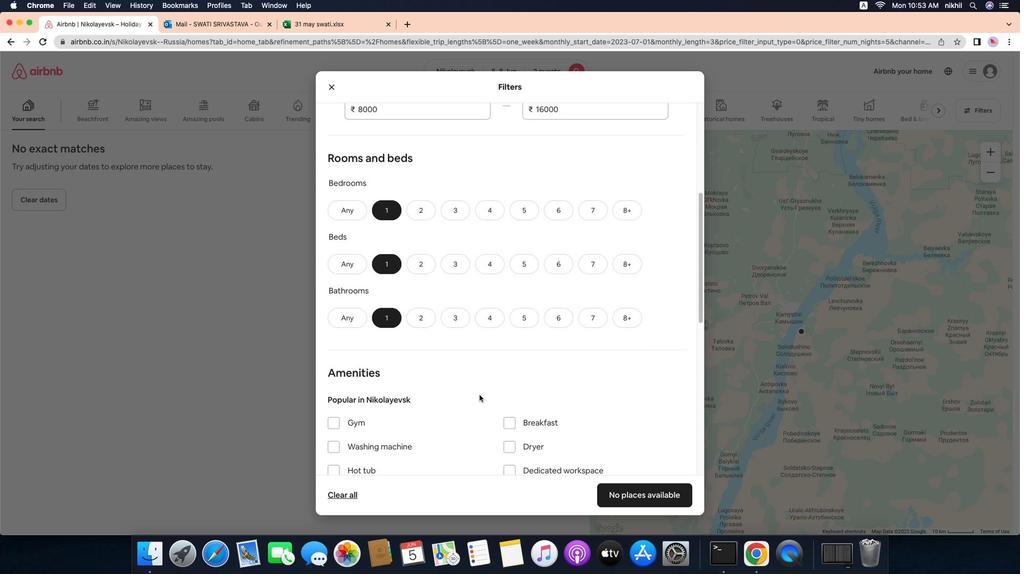 
Action: Mouse scrolled (479, 389) with delta (0, 2)
Screenshot: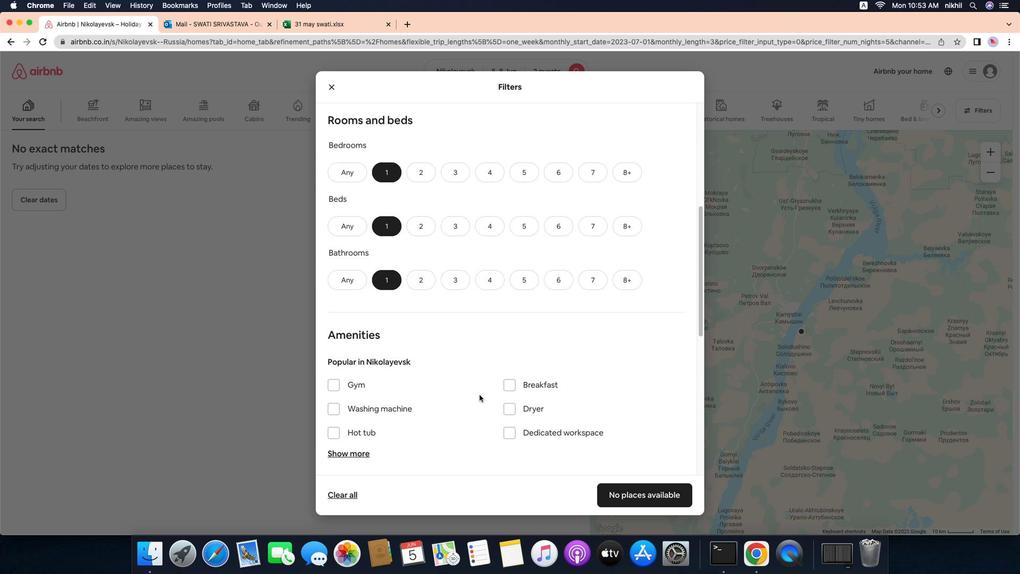 
Action: Mouse scrolled (479, 389) with delta (0, 2)
Screenshot: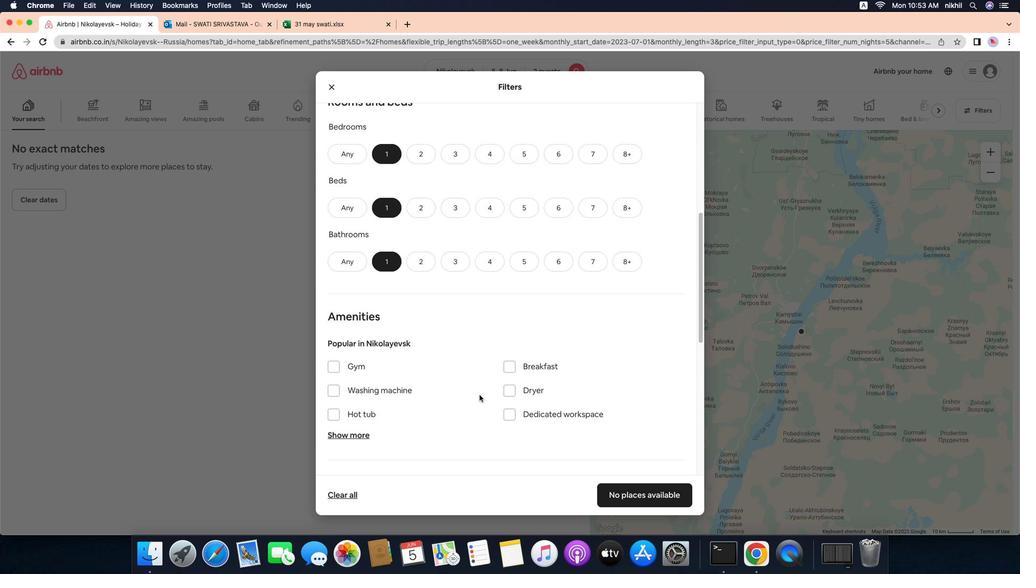 
Action: Mouse scrolled (479, 389) with delta (0, 2)
Screenshot: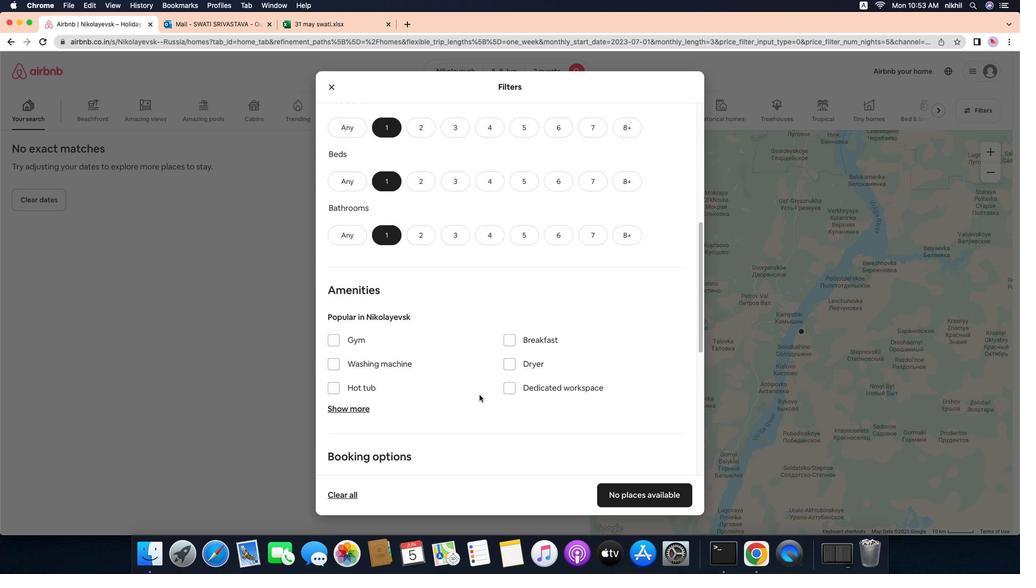 
Action: Mouse scrolled (479, 389) with delta (0, 1)
Screenshot: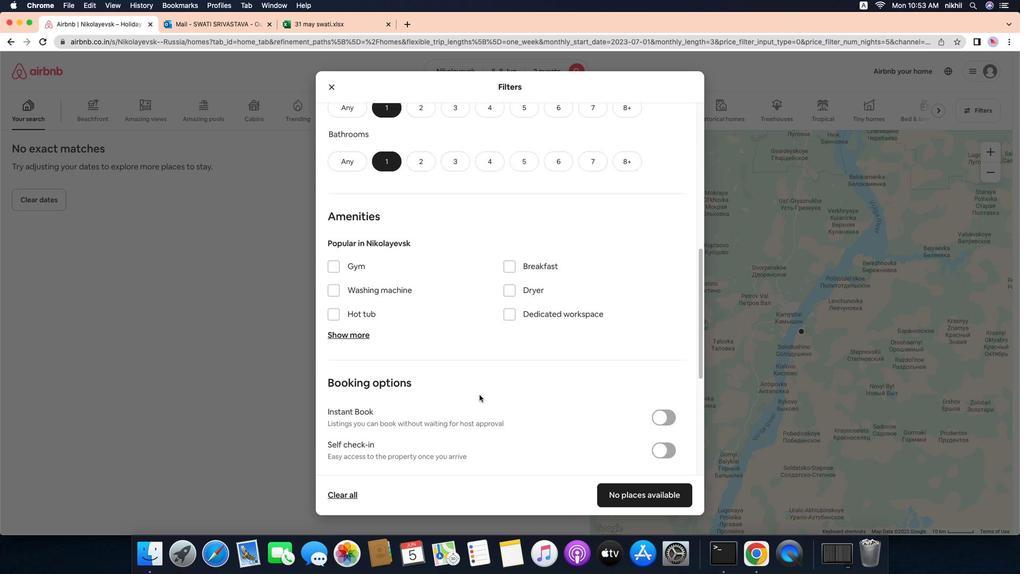 
Action: Mouse scrolled (479, 389) with delta (0, 2)
Screenshot: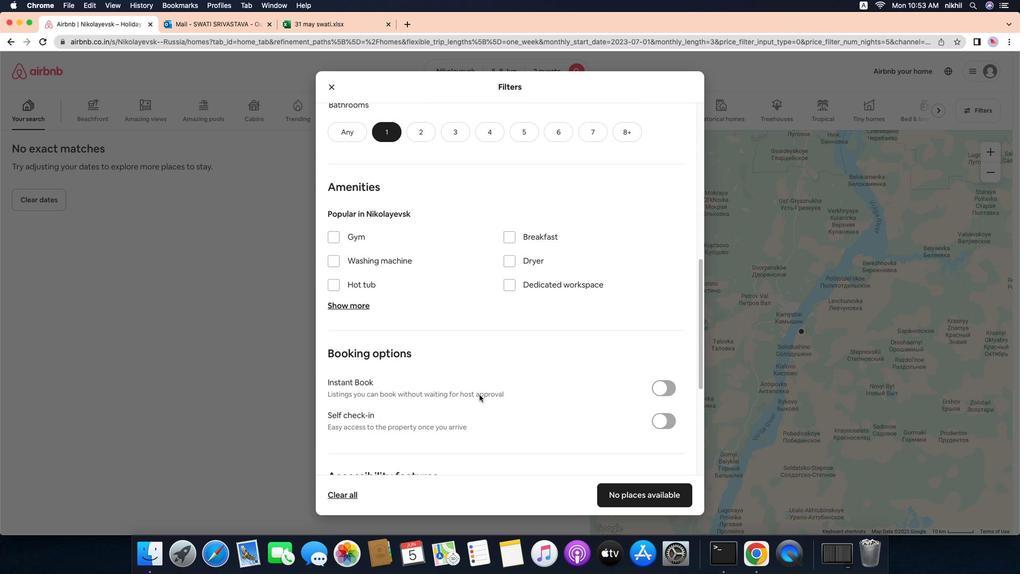 
Action: Mouse scrolled (479, 389) with delta (0, 2)
Screenshot: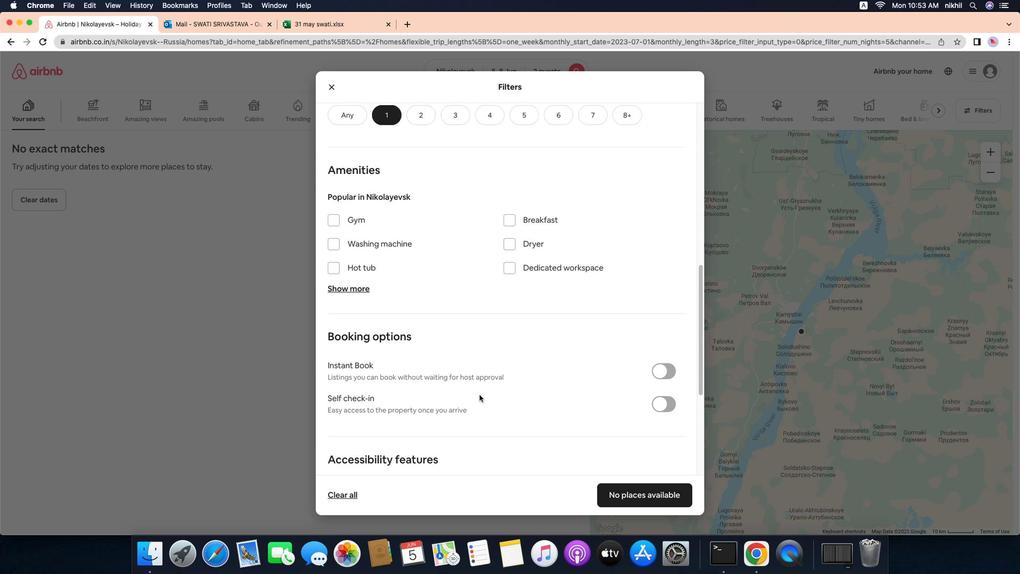 
Action: Mouse scrolled (479, 389) with delta (0, 1)
Screenshot: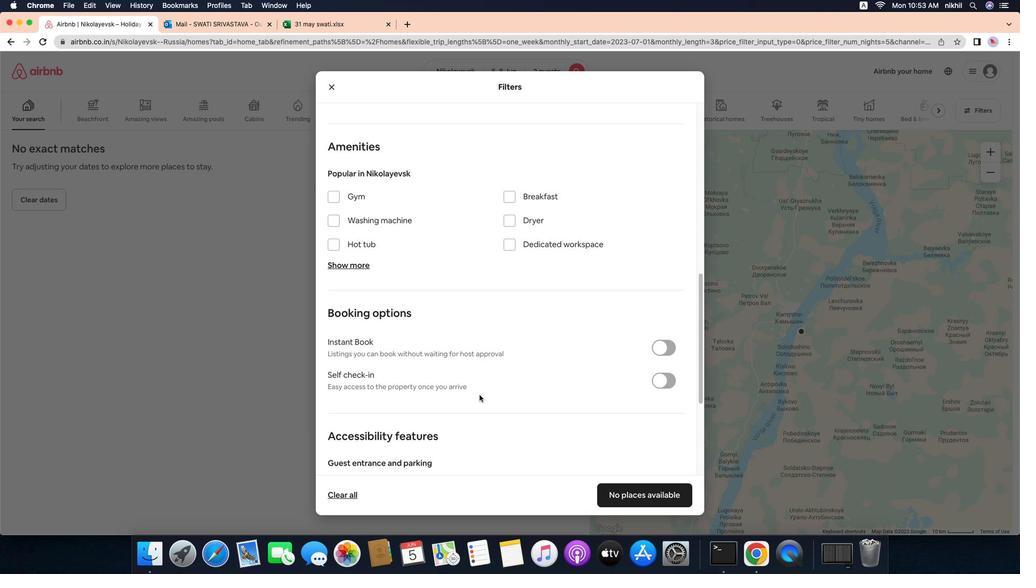 
Action: Mouse moved to (659, 340)
Screenshot: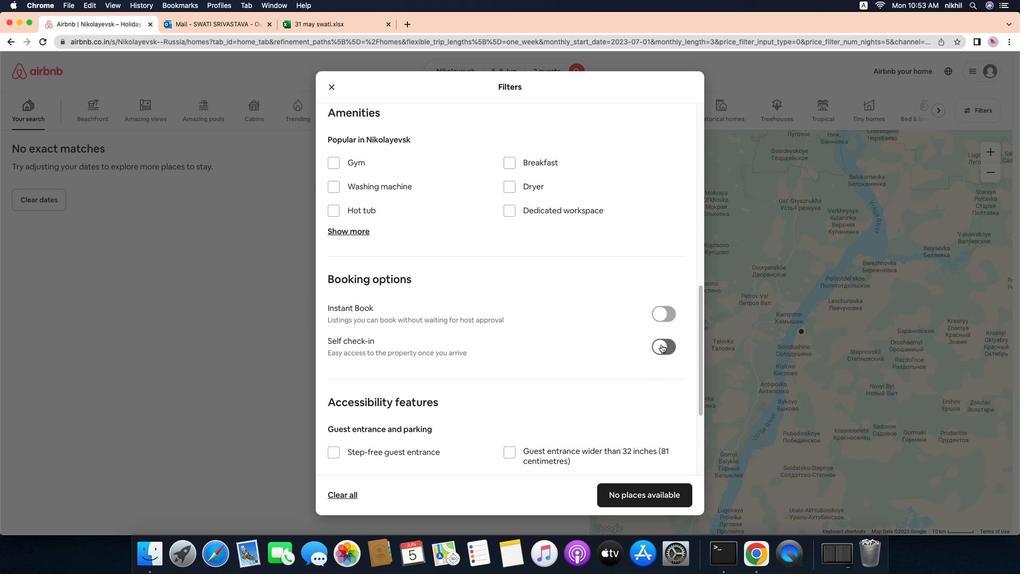 
Action: Mouse pressed left at (659, 340)
Screenshot: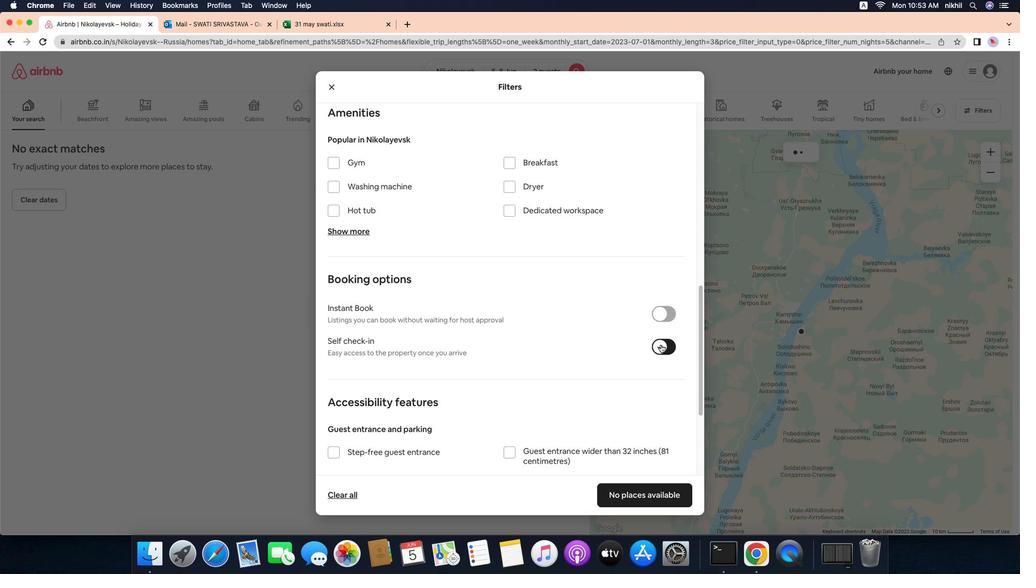 
Action: Mouse moved to (483, 392)
Screenshot: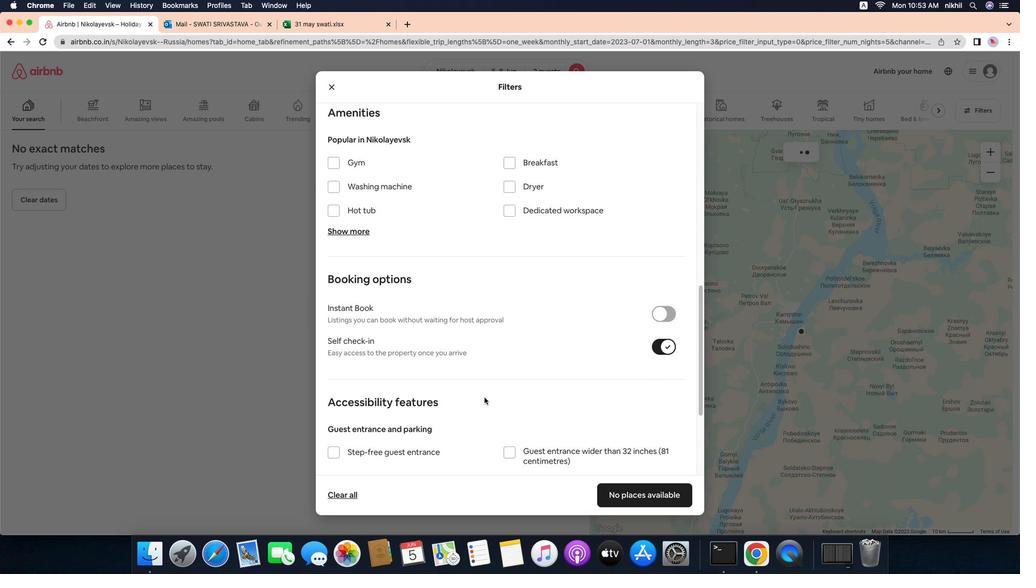 
Action: Mouse scrolled (483, 392) with delta (0, 2)
Screenshot: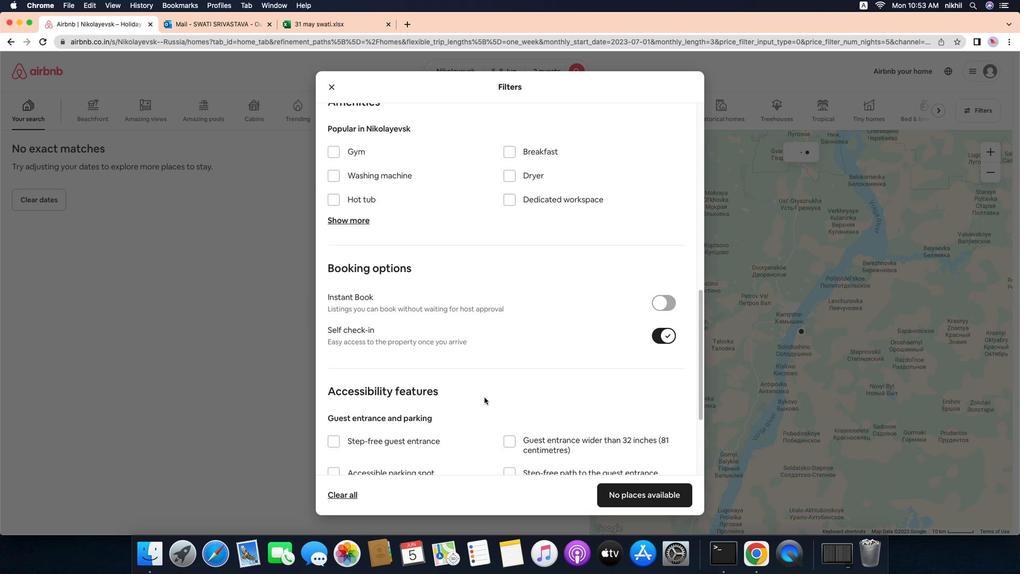 
Action: Mouse scrolled (483, 392) with delta (0, 2)
Screenshot: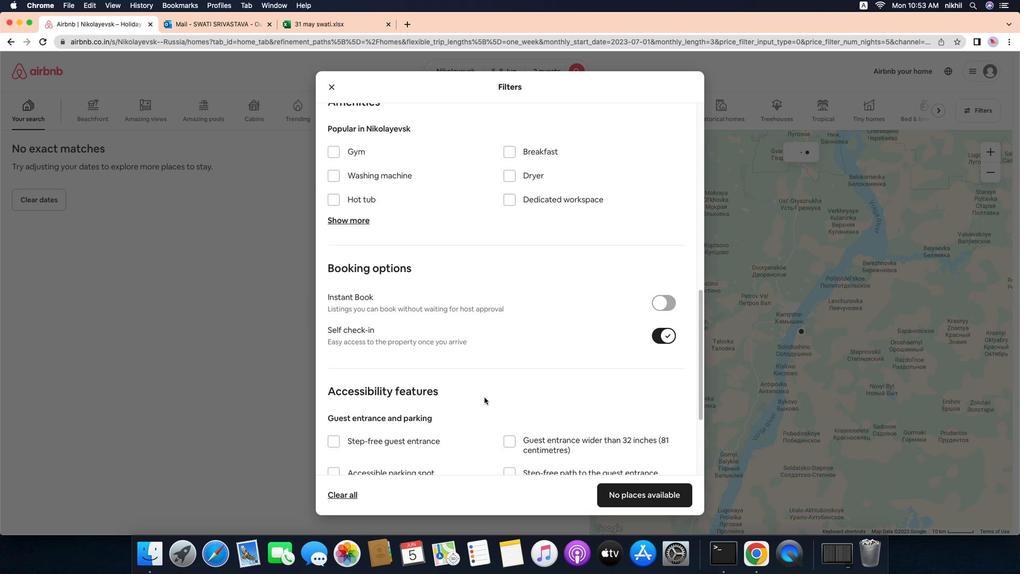 
Action: Mouse scrolled (483, 392) with delta (0, 1)
Screenshot: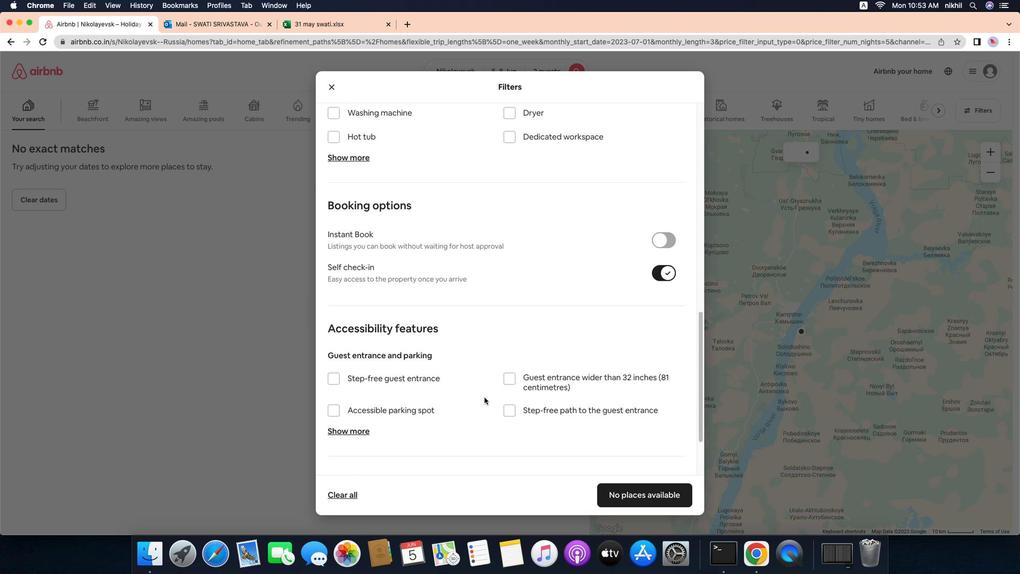 
Action: Mouse scrolled (483, 392) with delta (0, 1)
Screenshot: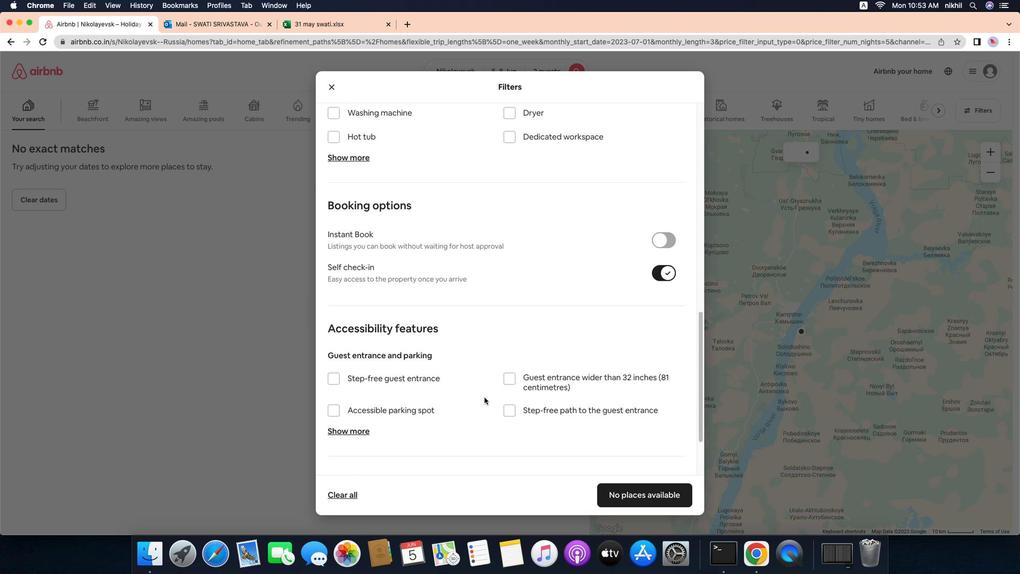 
Action: Mouse scrolled (483, 392) with delta (0, 0)
Screenshot: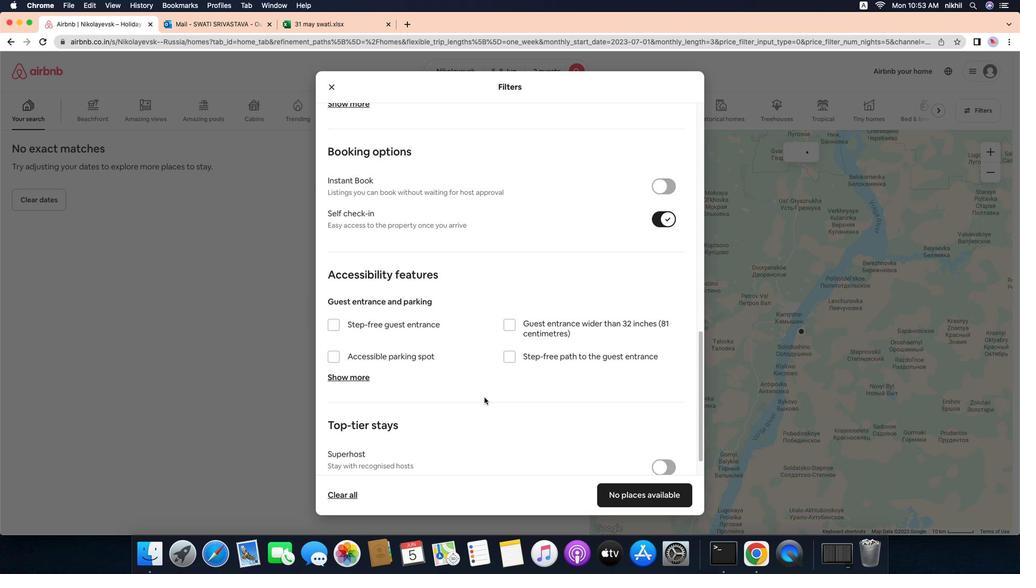 
Action: Mouse scrolled (483, 392) with delta (0, 2)
Screenshot: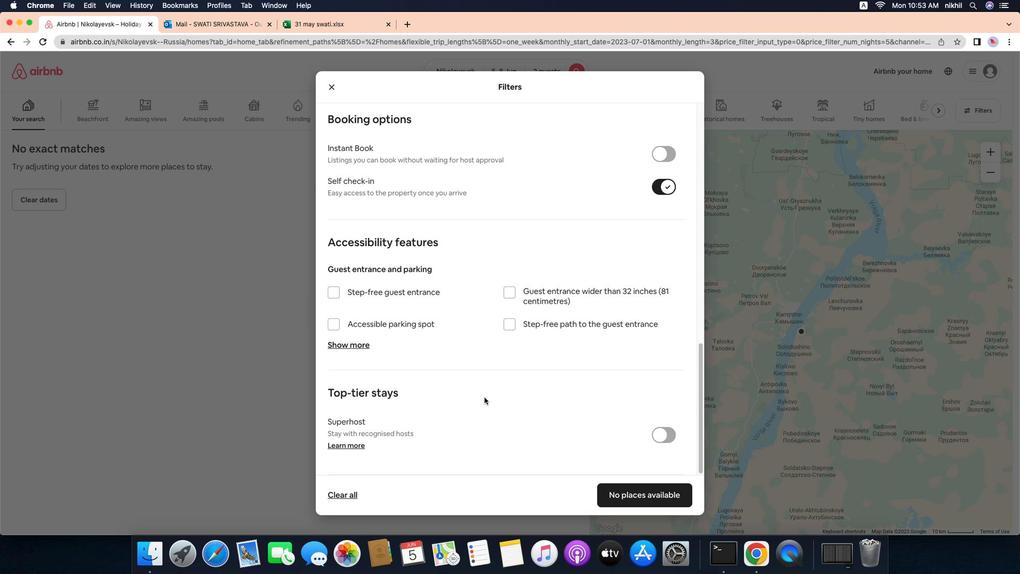 
Action: Mouse scrolled (483, 392) with delta (0, 2)
Screenshot: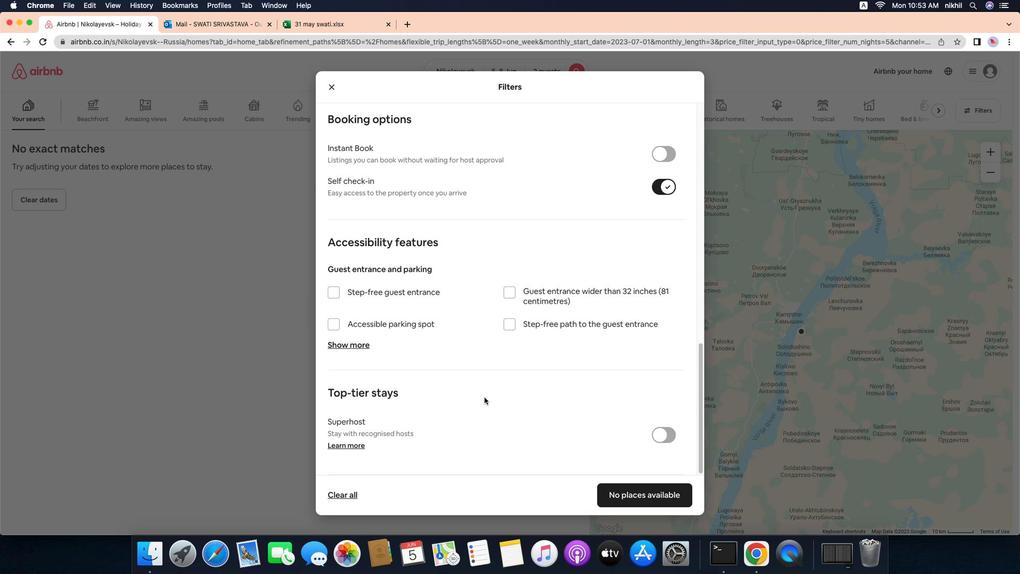 
Action: Mouse scrolled (483, 392) with delta (0, 1)
Screenshot: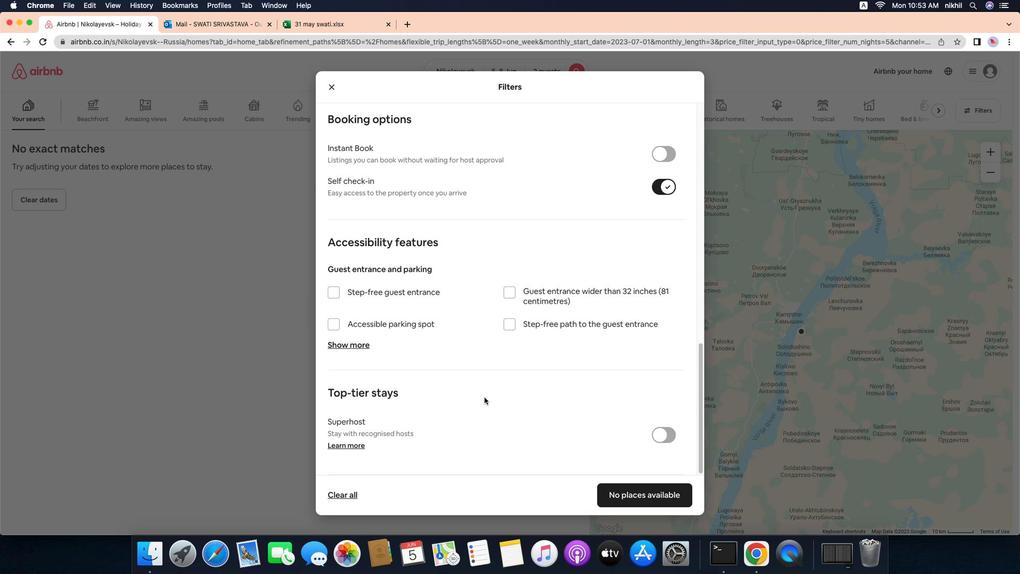 
Action: Mouse scrolled (483, 392) with delta (0, 1)
Screenshot: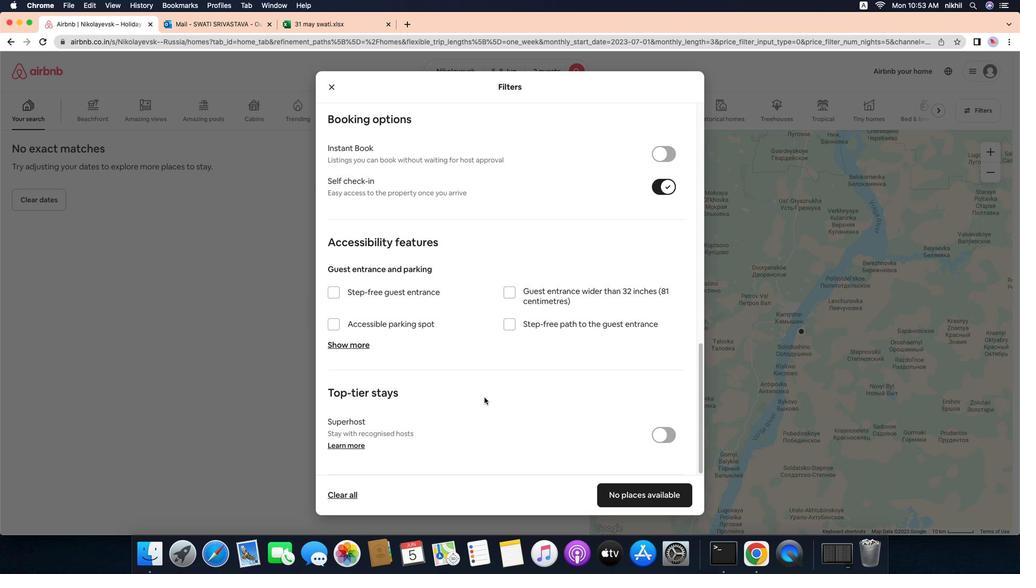 
Action: Mouse moved to (624, 480)
Screenshot: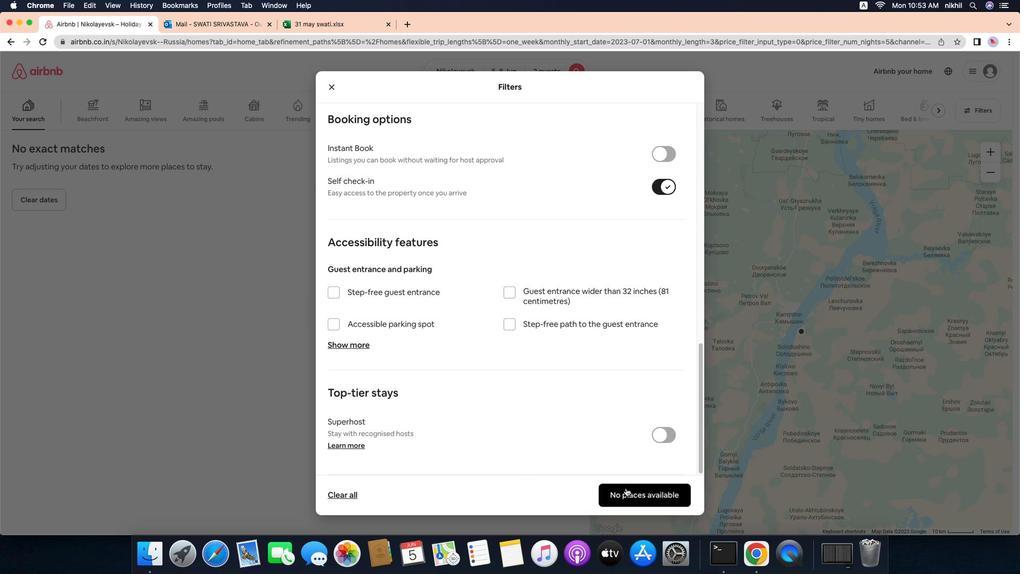 
Action: Mouse pressed left at (624, 480)
Screenshot: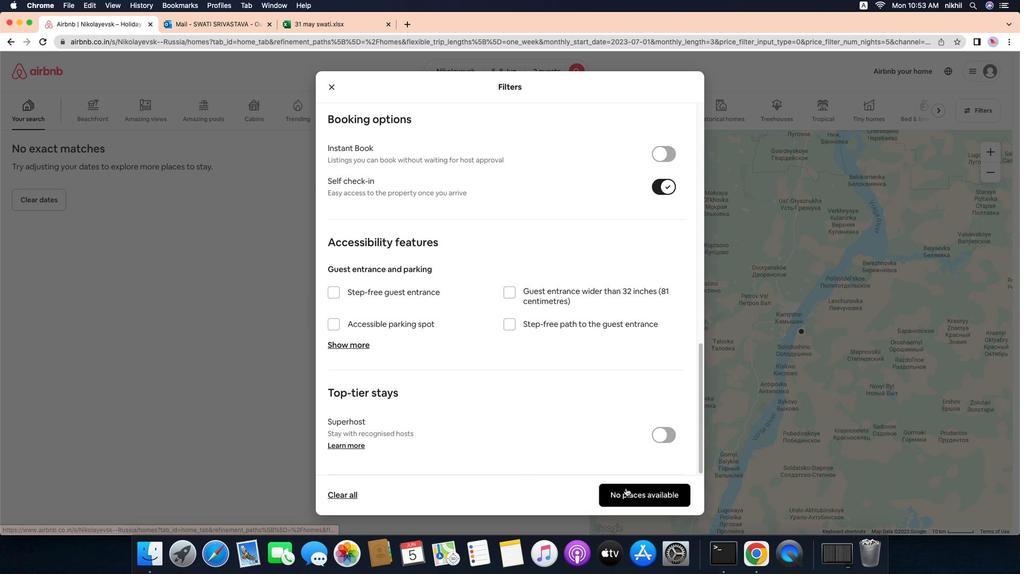 
Action: Mouse moved to (403, 258)
Screenshot: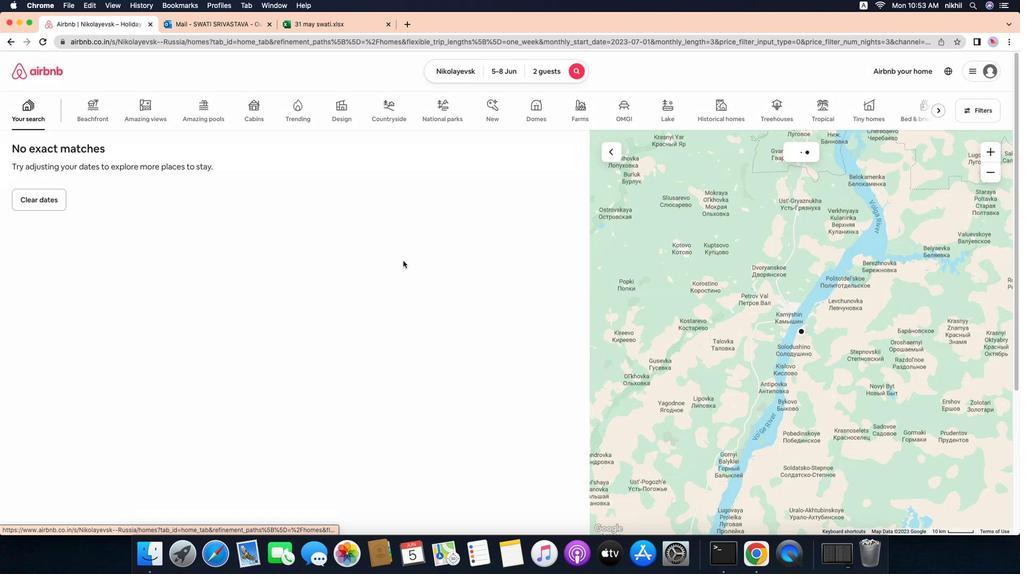 
